 Task: Look for space in Mandsaur, India from 7th July, 2023 to 14th July, 2023 for 1 adult in price range Rs.6000 to Rs.14000. Place can be shared room with 1  bedroom having 1 bed and 1 bathroom. Property type can be house, flat, guest house, hotel. Booking option can be shelf check-in. Required host language is English.
Action: Mouse moved to (457, 132)
Screenshot: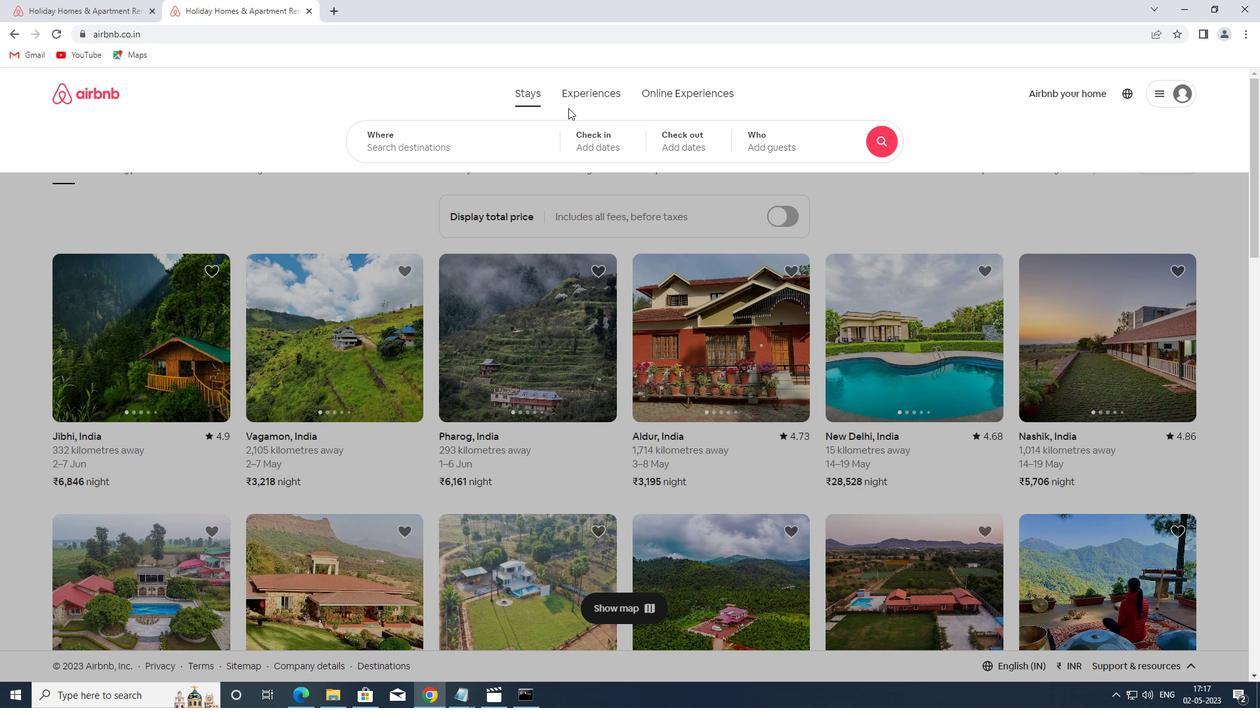 
Action: Mouse pressed left at (457, 132)
Screenshot: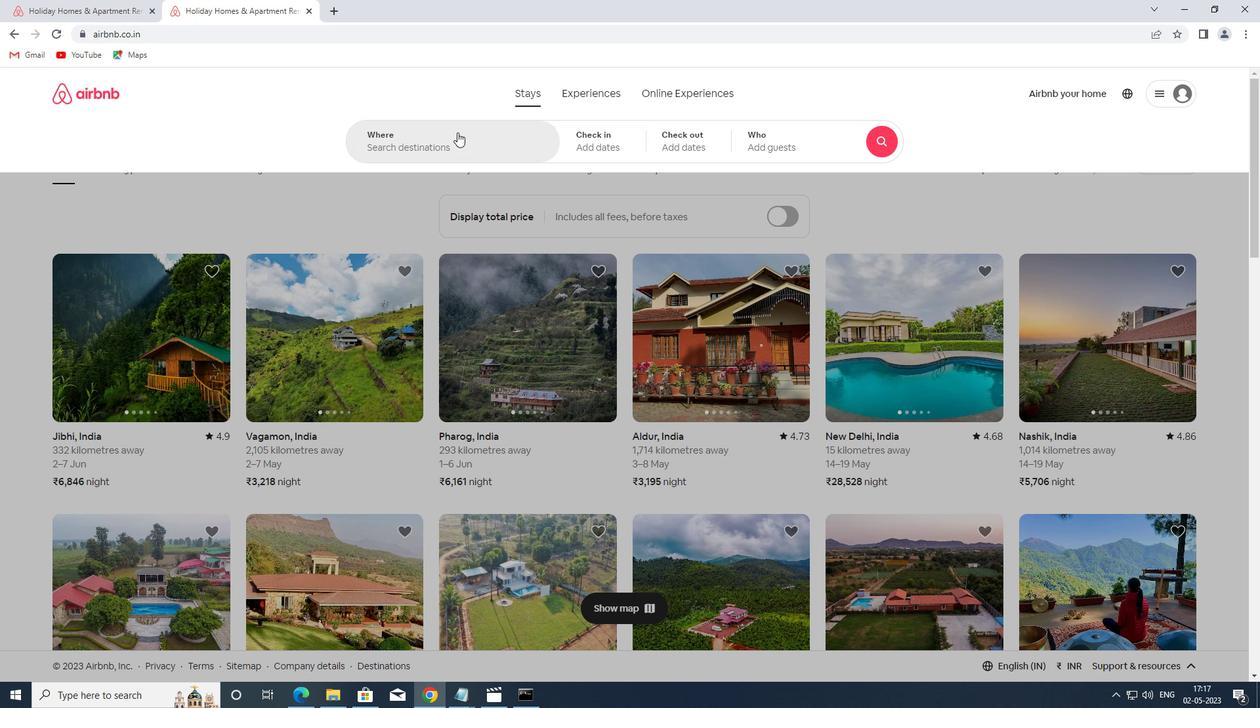
Action: Mouse moved to (400, 150)
Screenshot: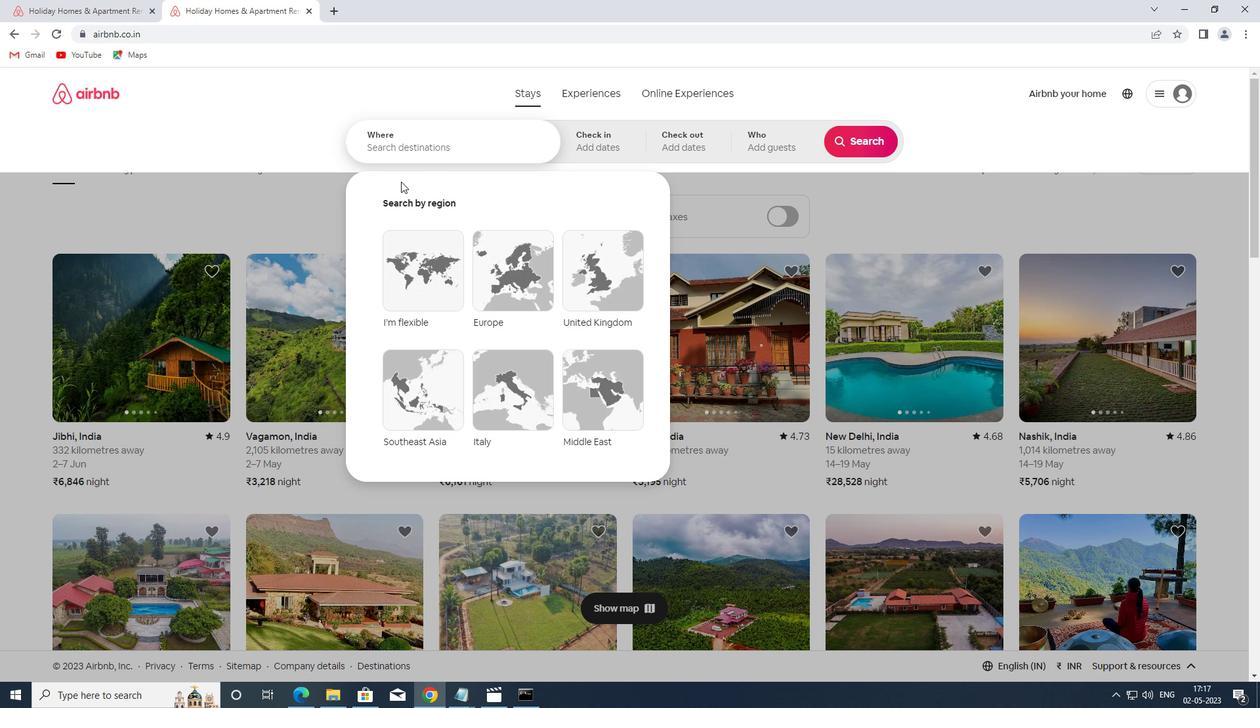 
Action: Mouse pressed left at (400, 150)
Screenshot: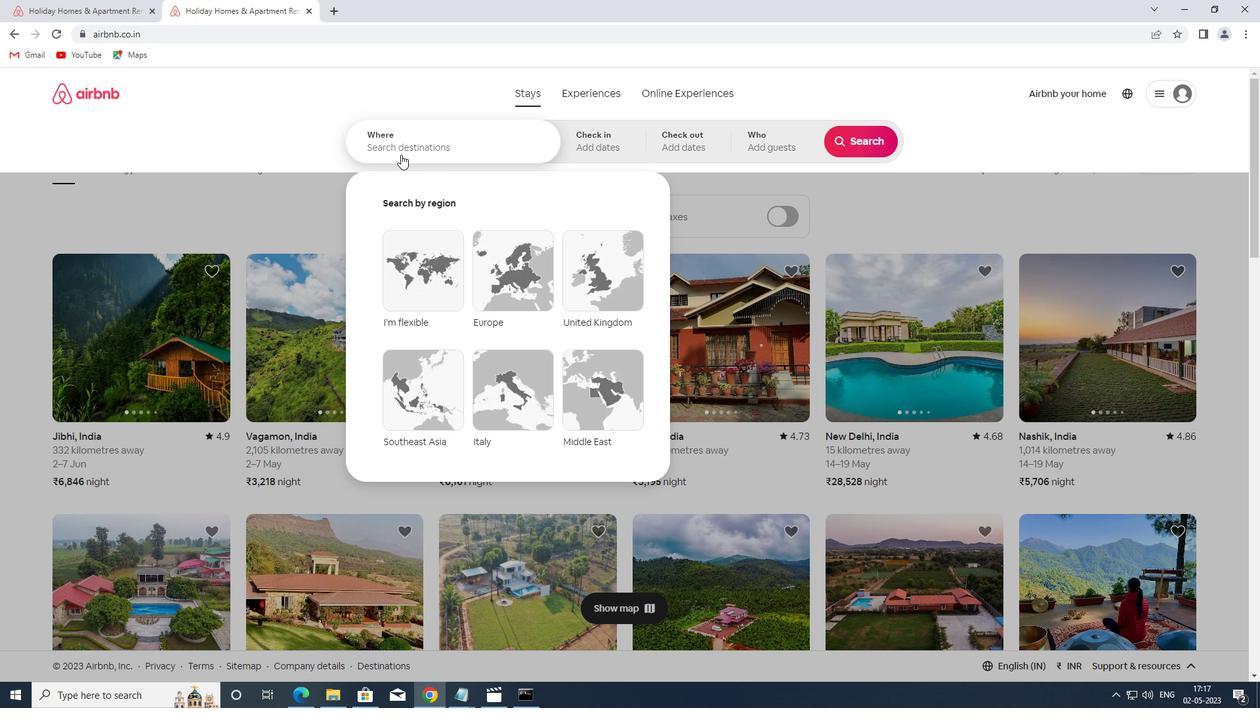 
Action: Key pressed <Key.shift>MANDSAUR,<Key.shift>INDIA
Screenshot: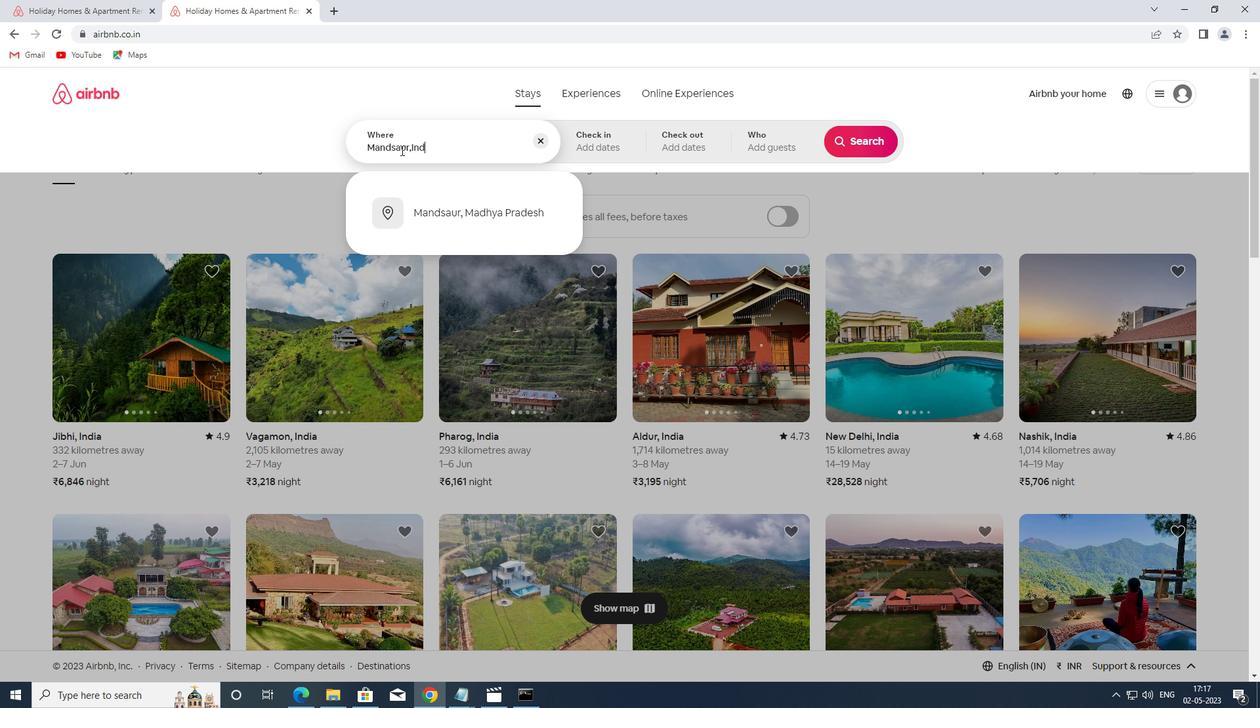 
Action: Mouse moved to (590, 145)
Screenshot: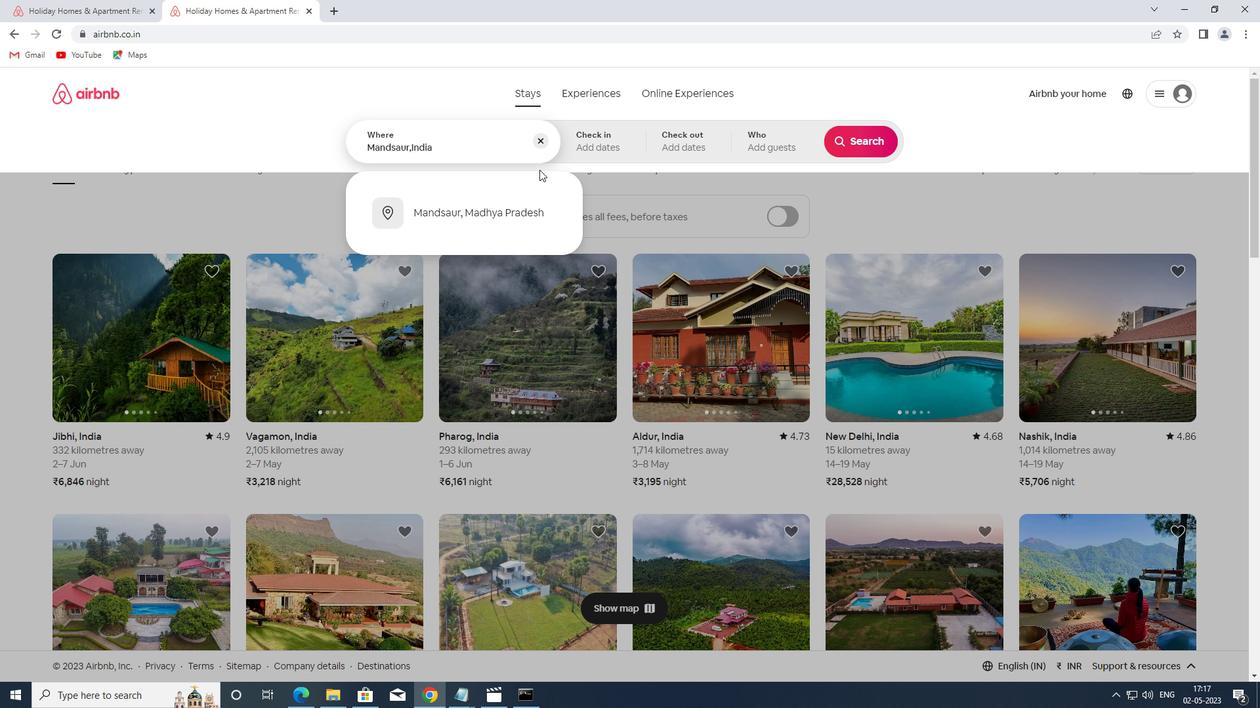 
Action: Mouse pressed left at (590, 145)
Screenshot: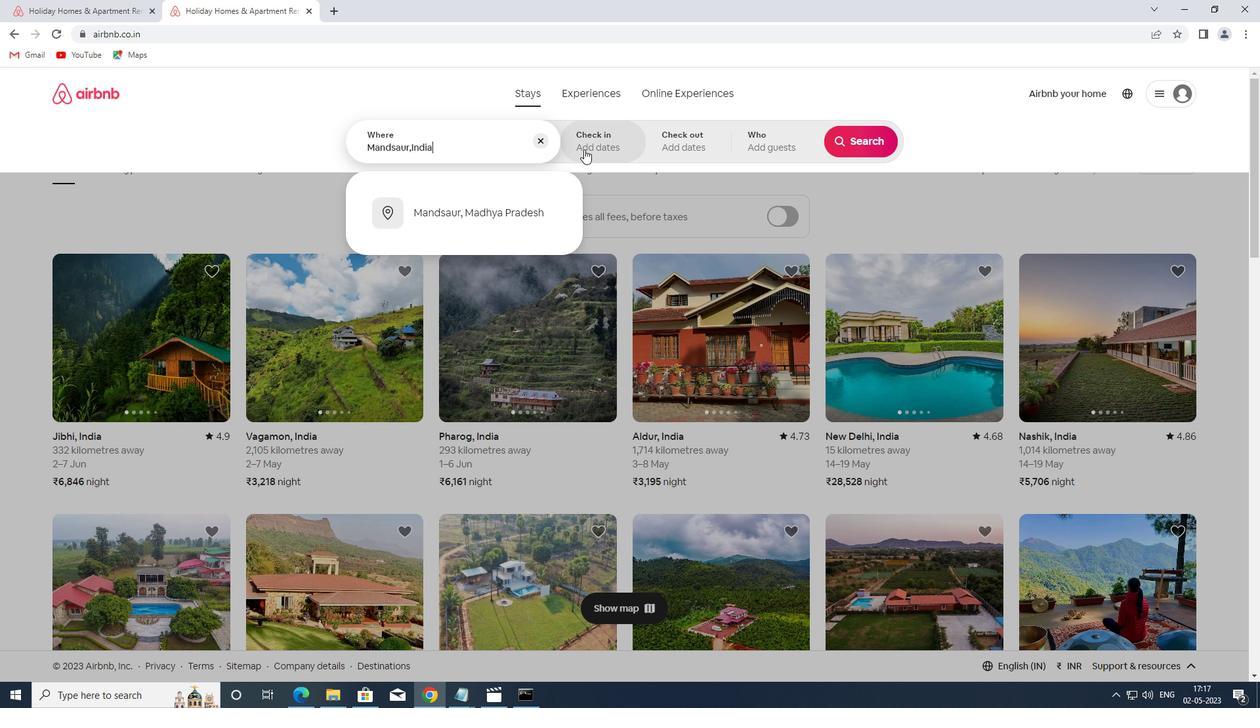 
Action: Mouse moved to (863, 244)
Screenshot: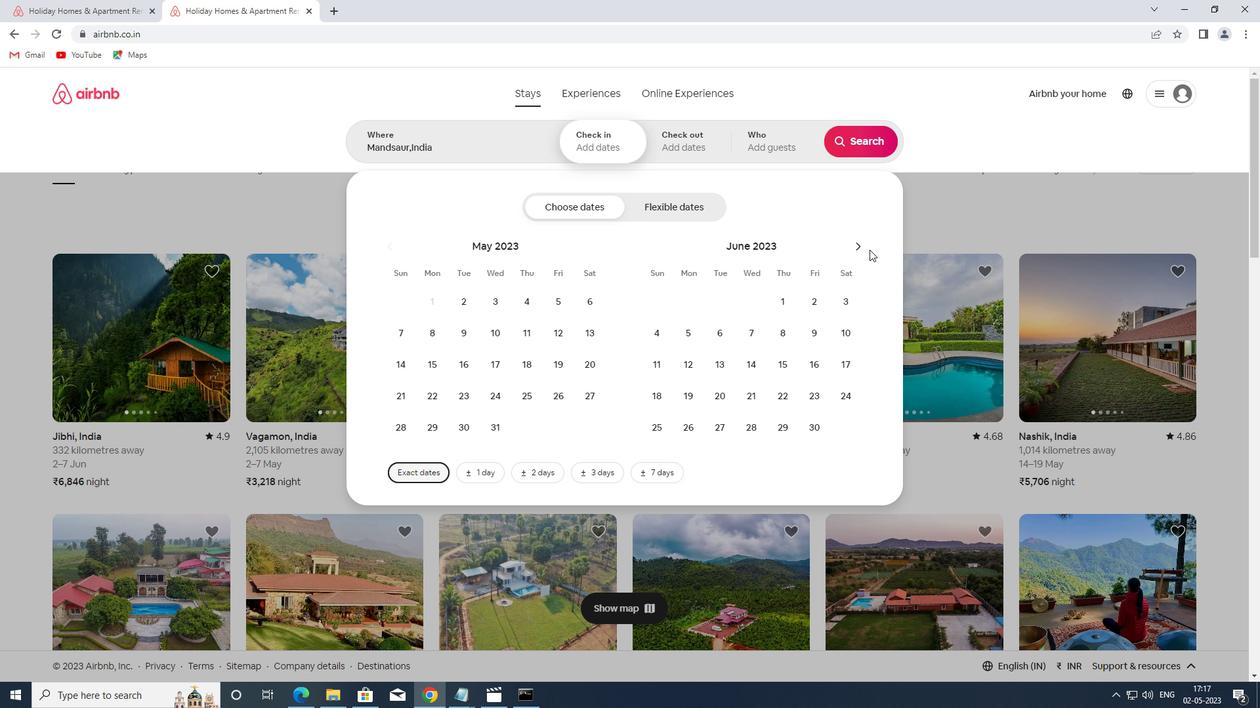 
Action: Mouse pressed left at (863, 244)
Screenshot: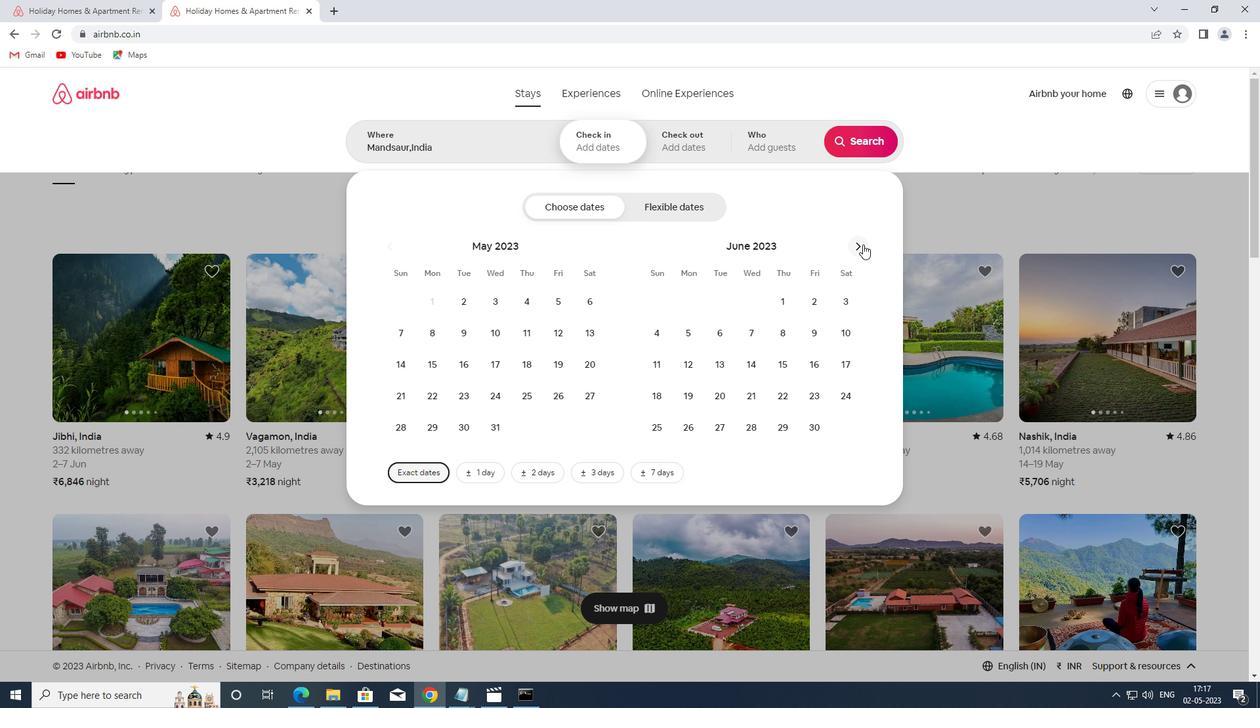 
Action: Mouse moved to (817, 337)
Screenshot: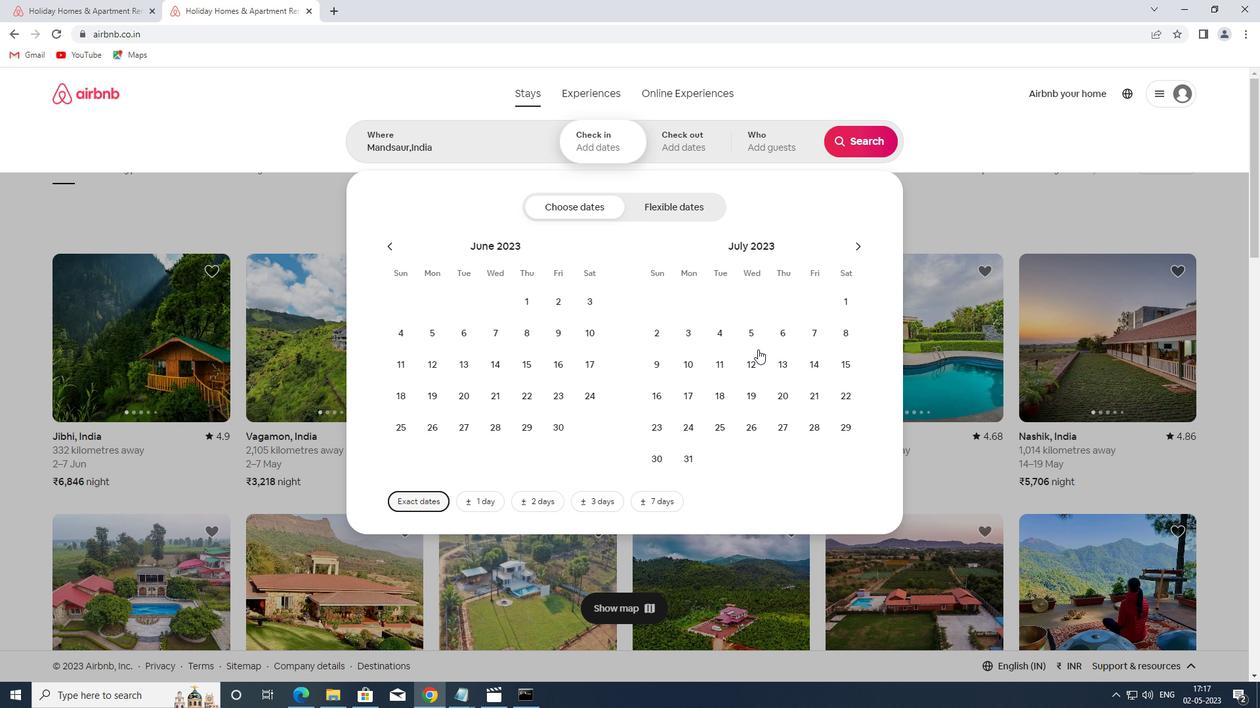 
Action: Mouse pressed left at (817, 337)
Screenshot: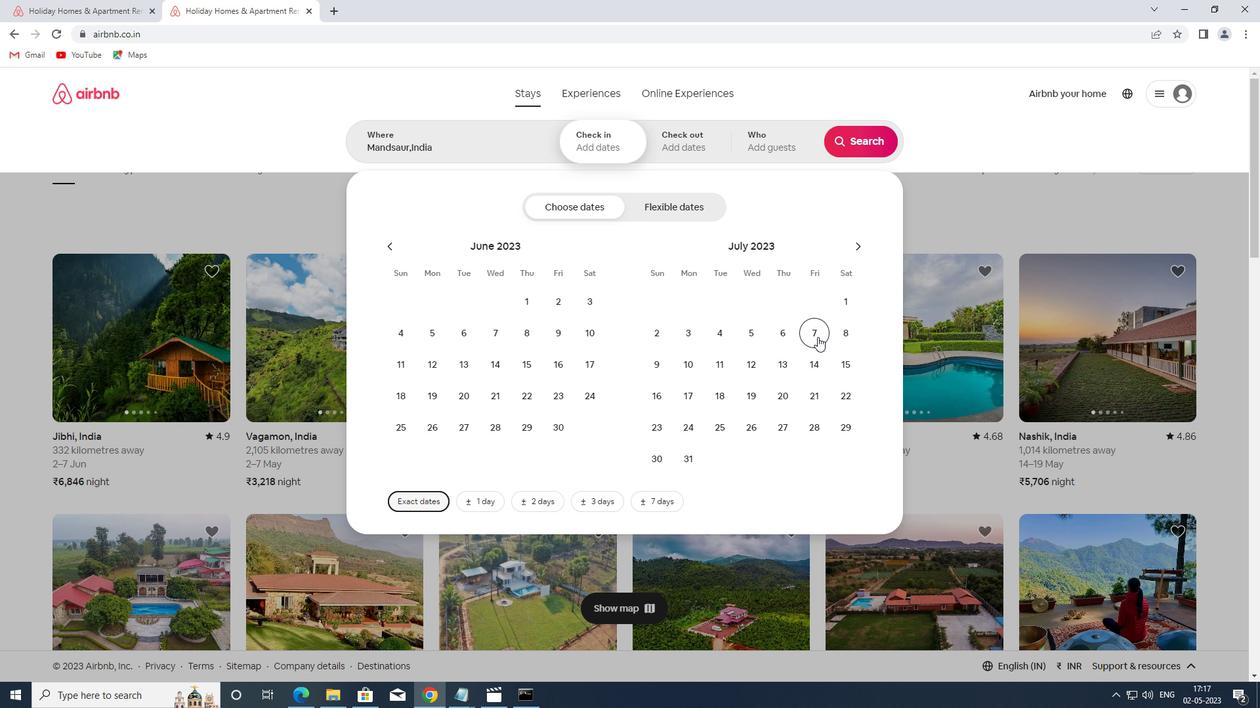 
Action: Mouse moved to (812, 368)
Screenshot: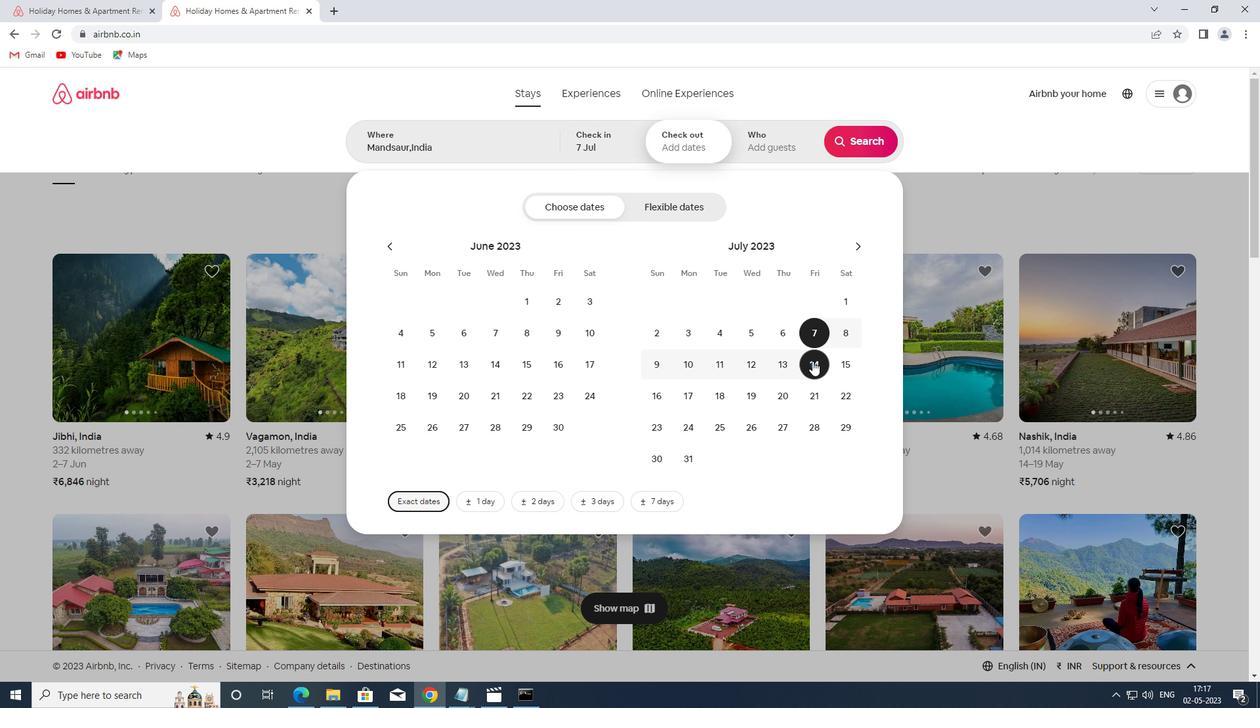
Action: Mouse pressed left at (812, 368)
Screenshot: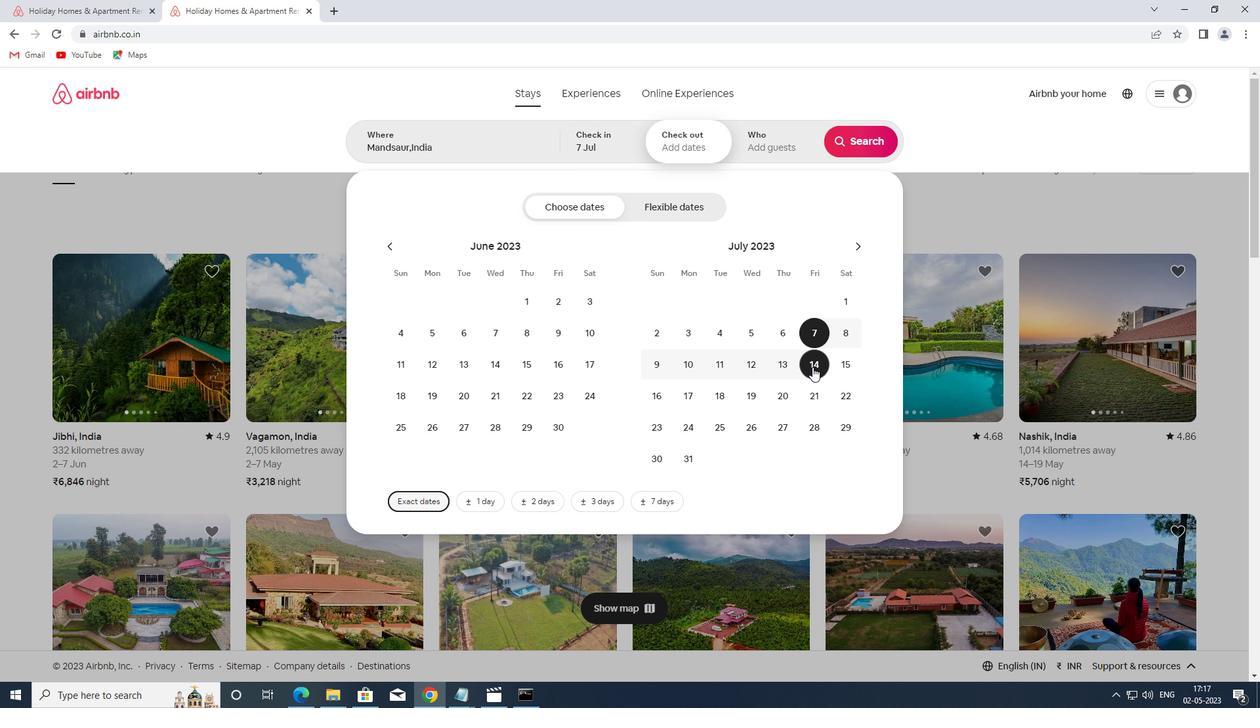 
Action: Mouse moved to (769, 150)
Screenshot: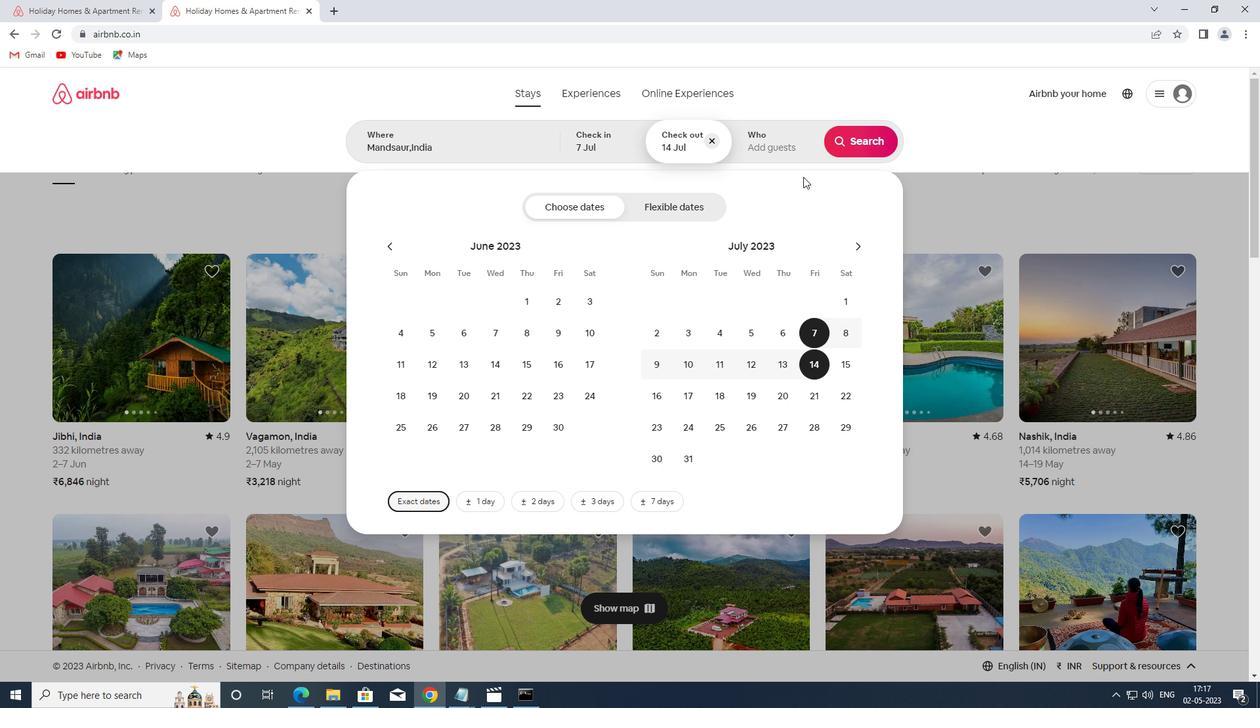 
Action: Mouse pressed left at (769, 150)
Screenshot: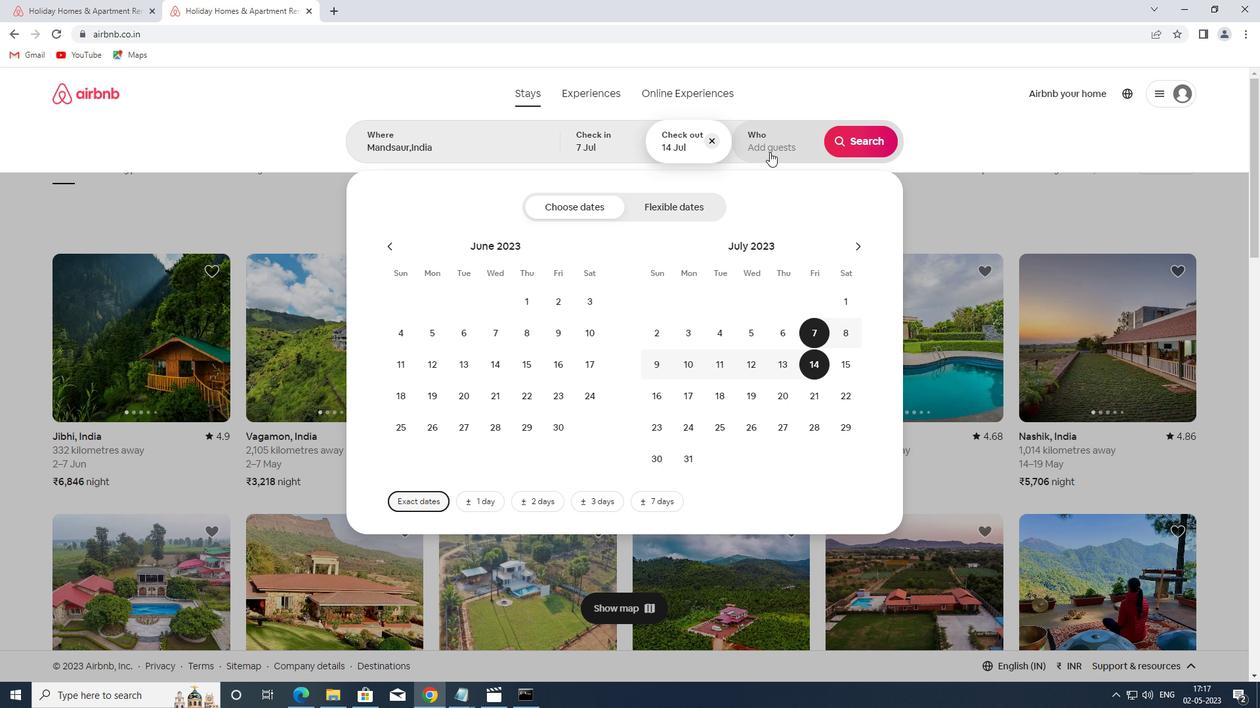 
Action: Mouse moved to (867, 203)
Screenshot: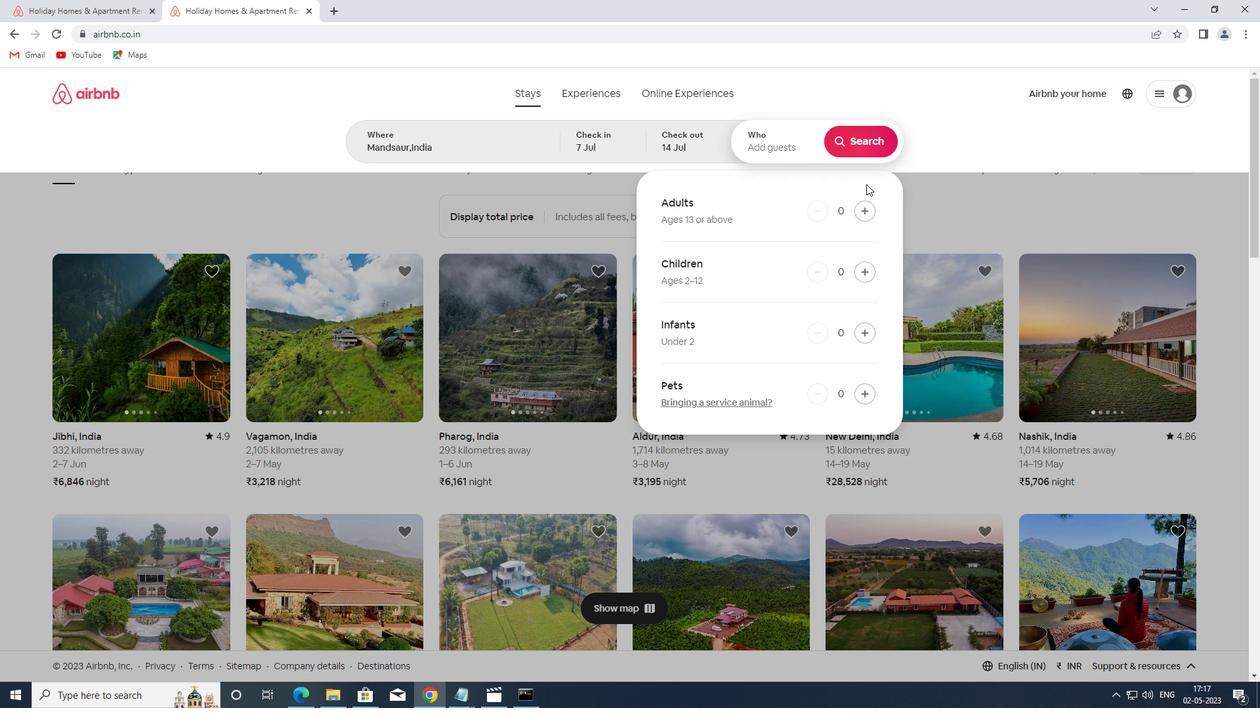 
Action: Mouse pressed left at (867, 203)
Screenshot: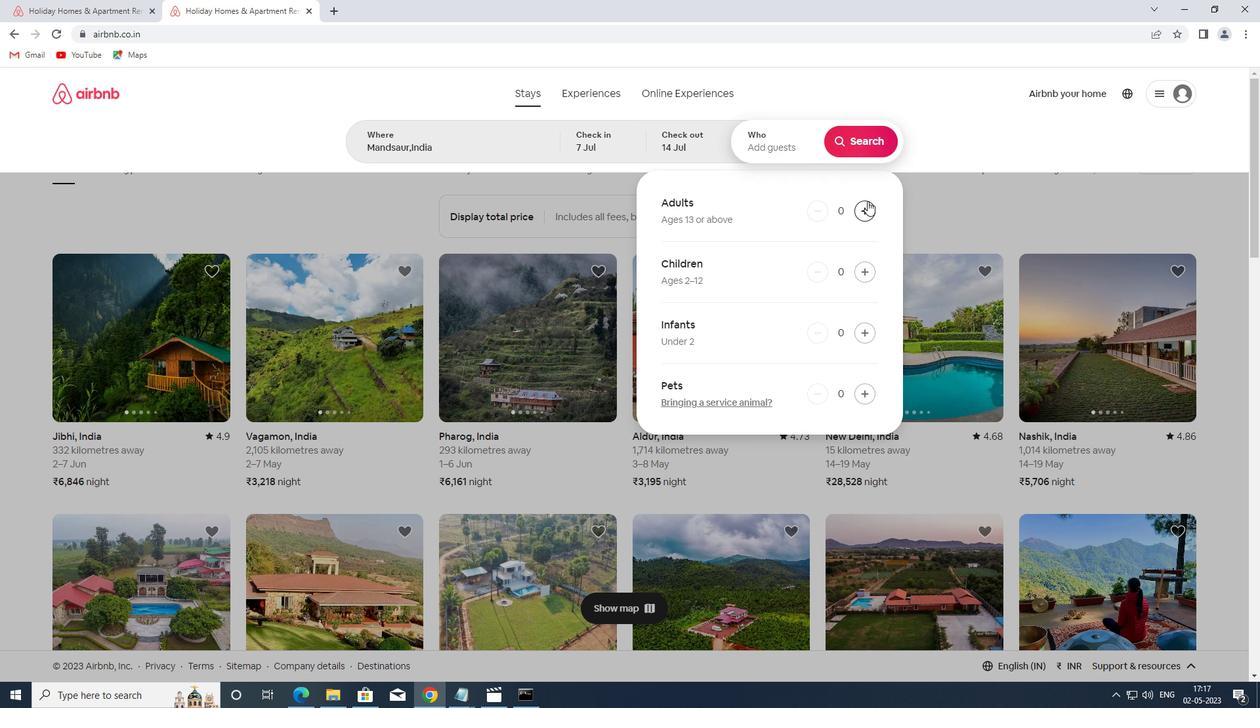 
Action: Mouse moved to (863, 145)
Screenshot: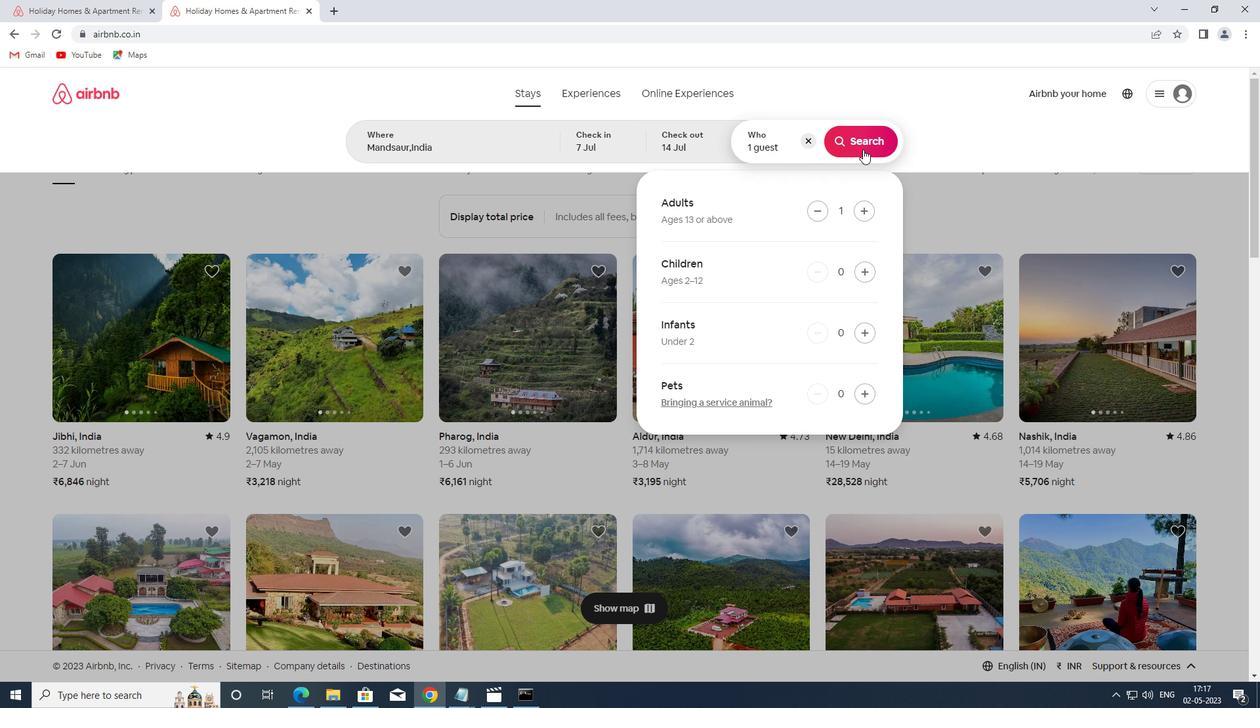 
Action: Mouse pressed left at (863, 145)
Screenshot: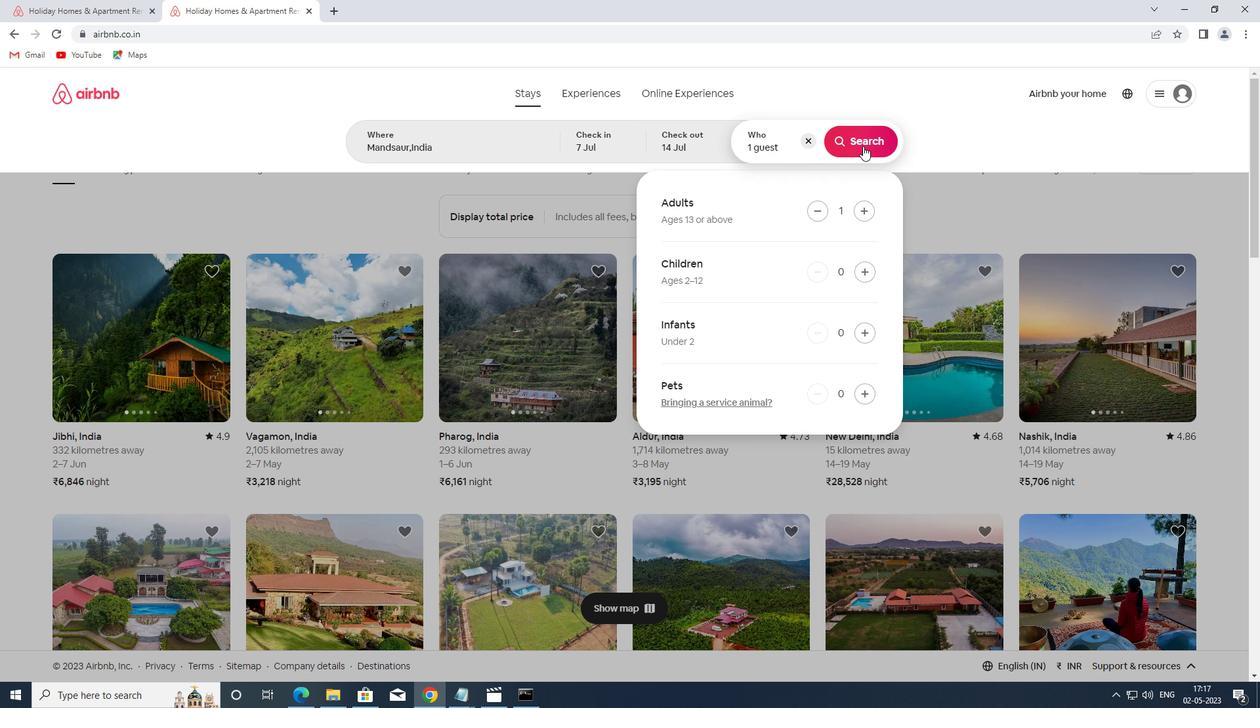 
Action: Mouse moved to (1191, 146)
Screenshot: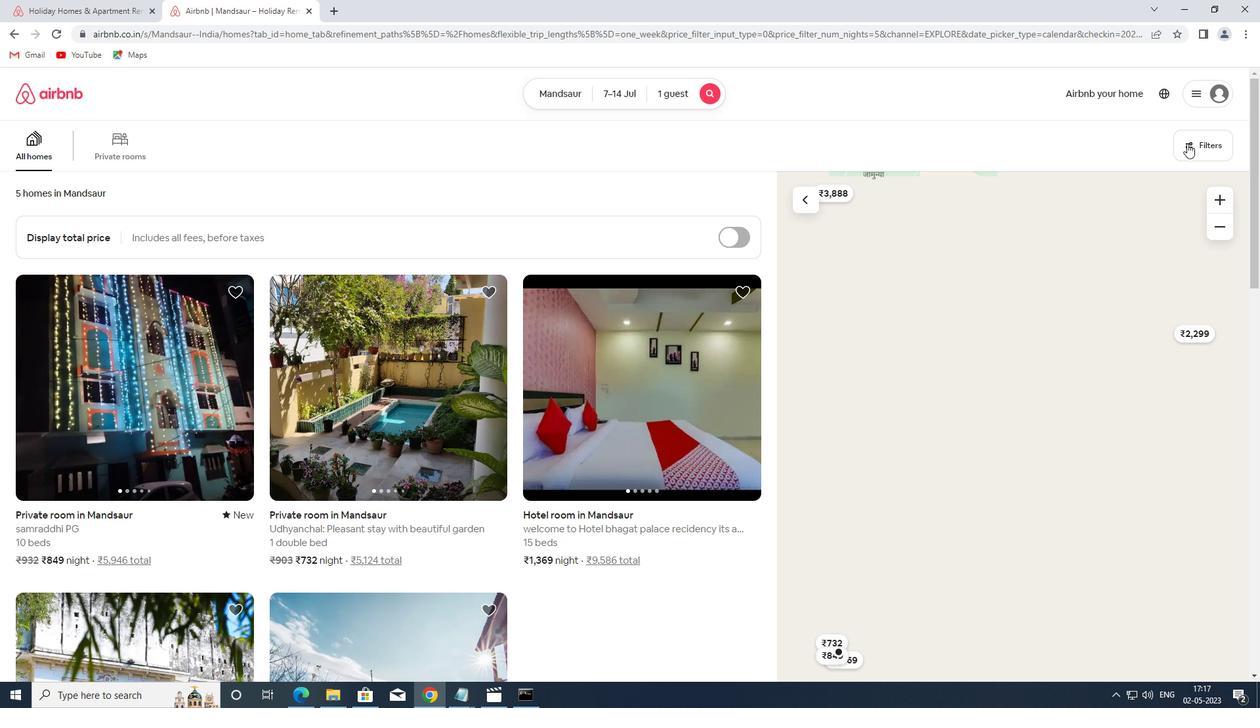
Action: Mouse pressed left at (1191, 146)
Screenshot: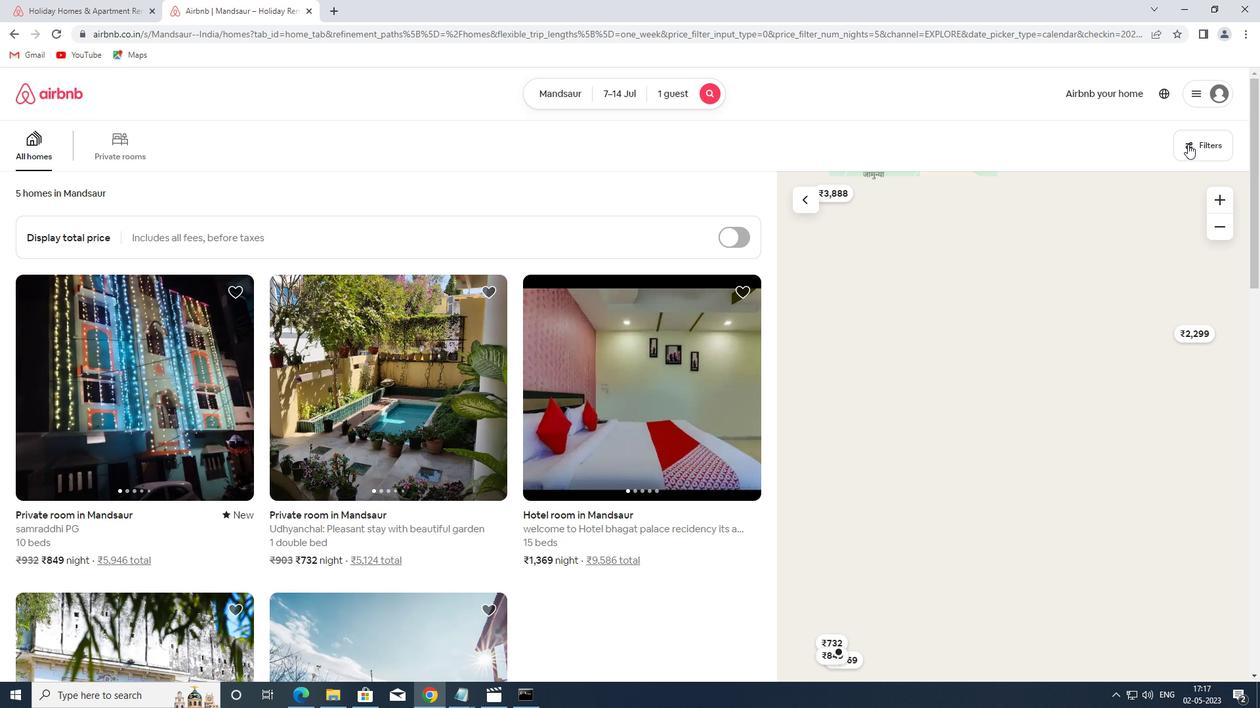 
Action: Mouse moved to (483, 319)
Screenshot: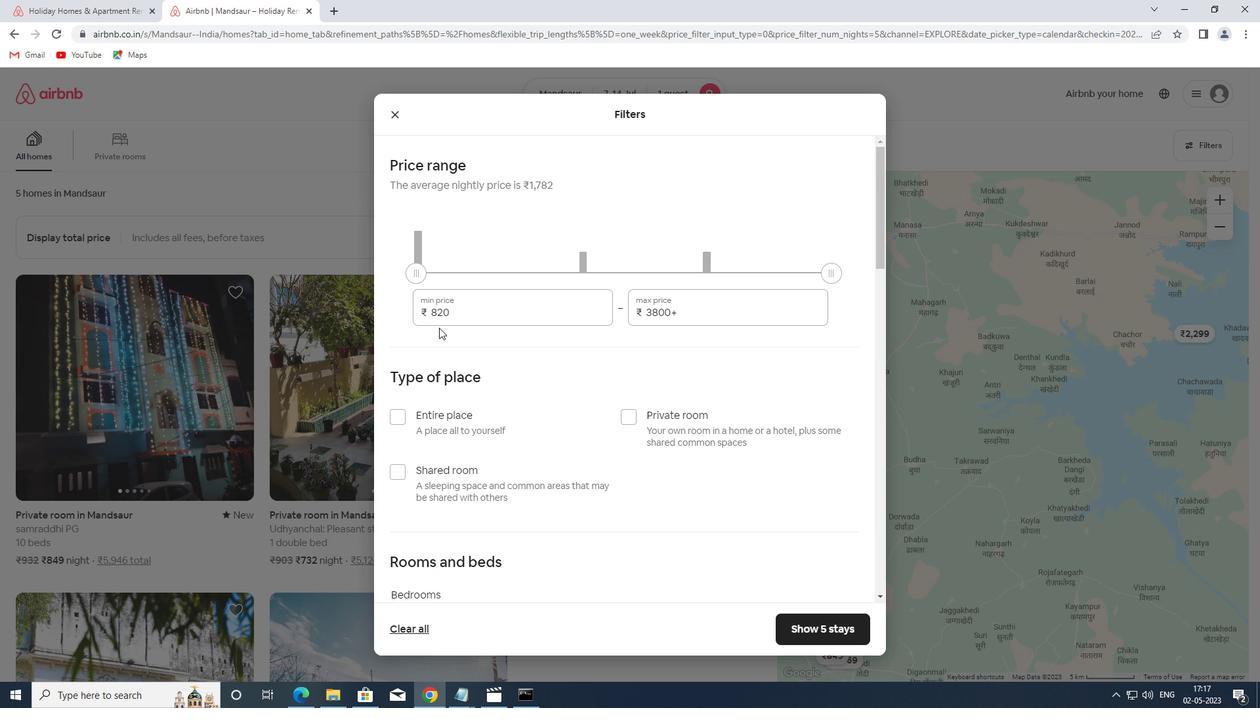 
Action: Mouse pressed left at (483, 319)
Screenshot: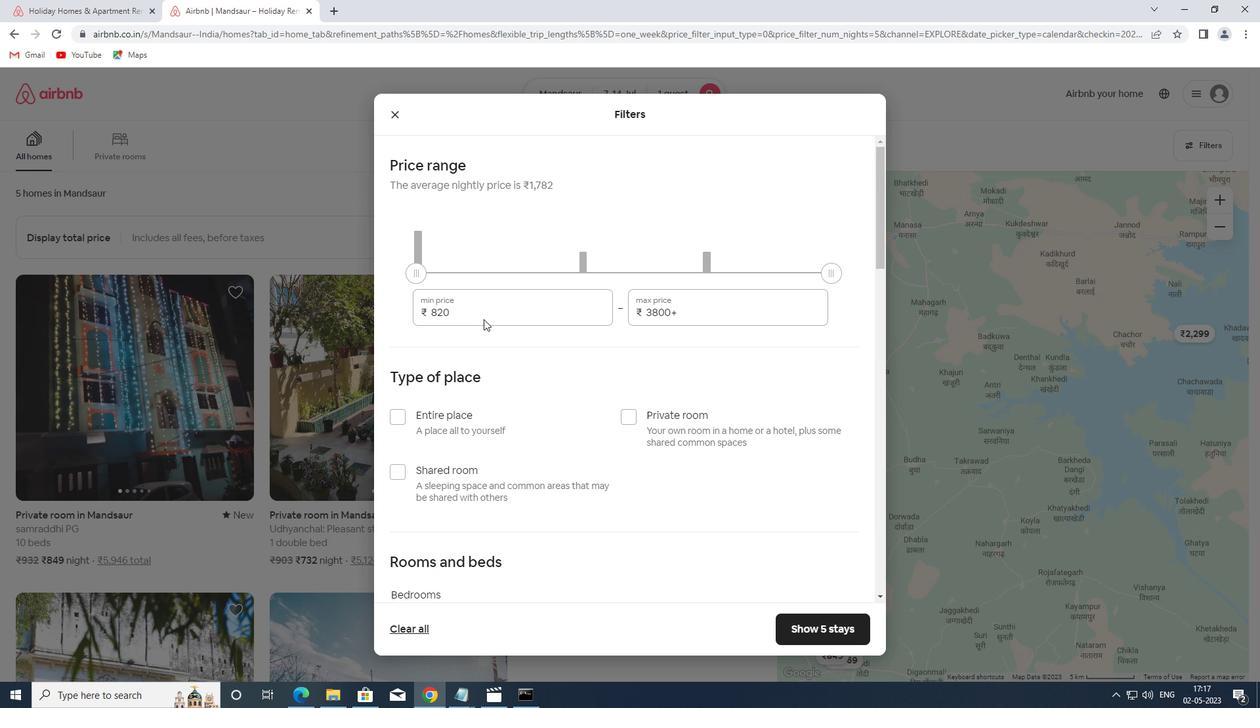 
Action: Mouse moved to (481, 318)
Screenshot: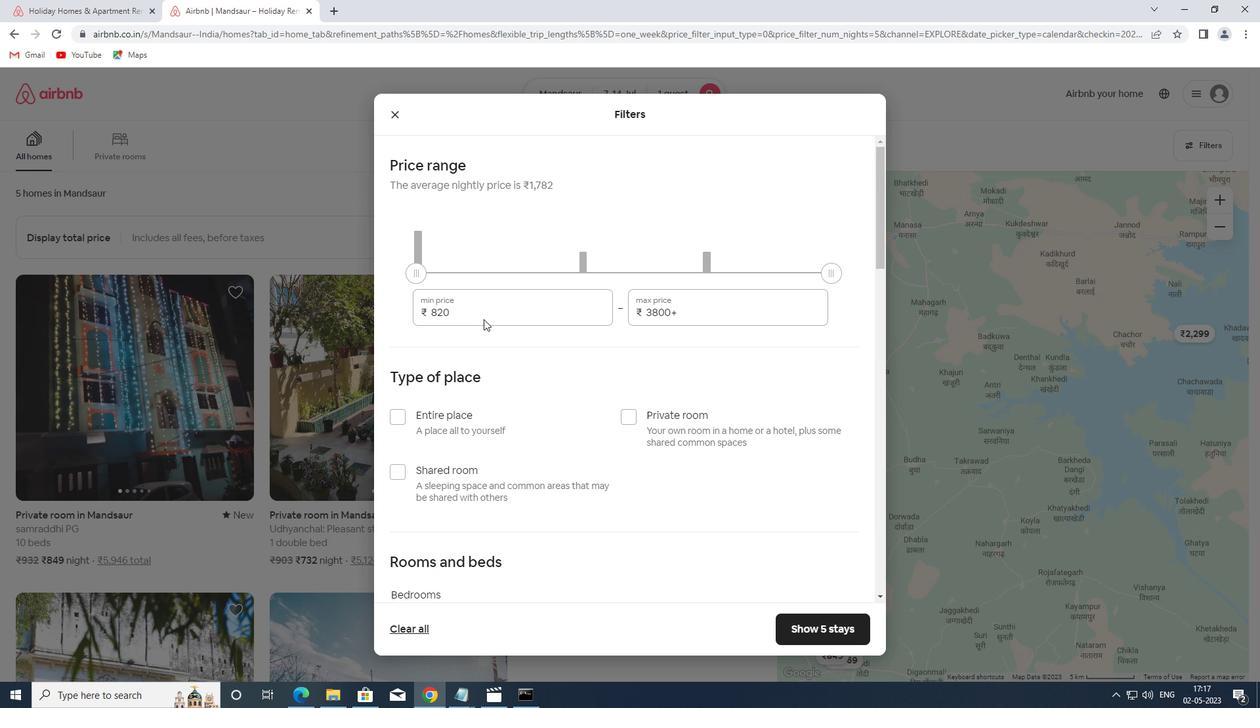
Action: Mouse pressed left at (481, 318)
Screenshot: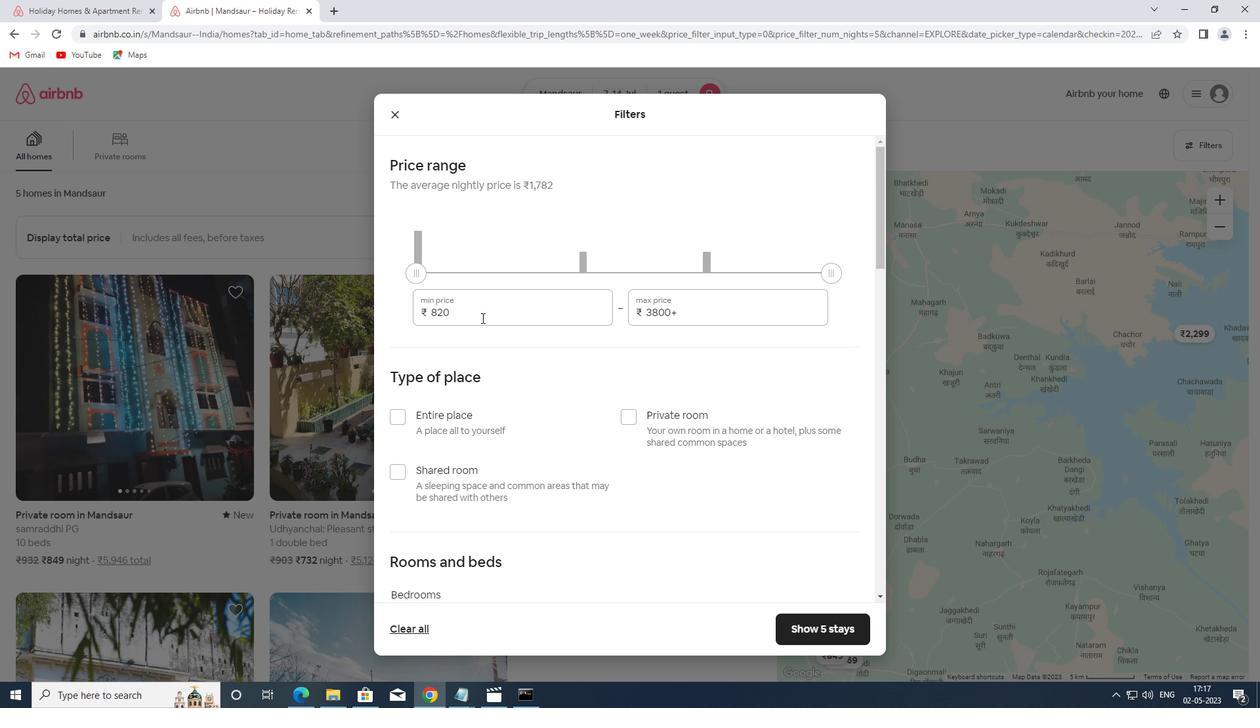 
Action: Mouse moved to (421, 317)
Screenshot: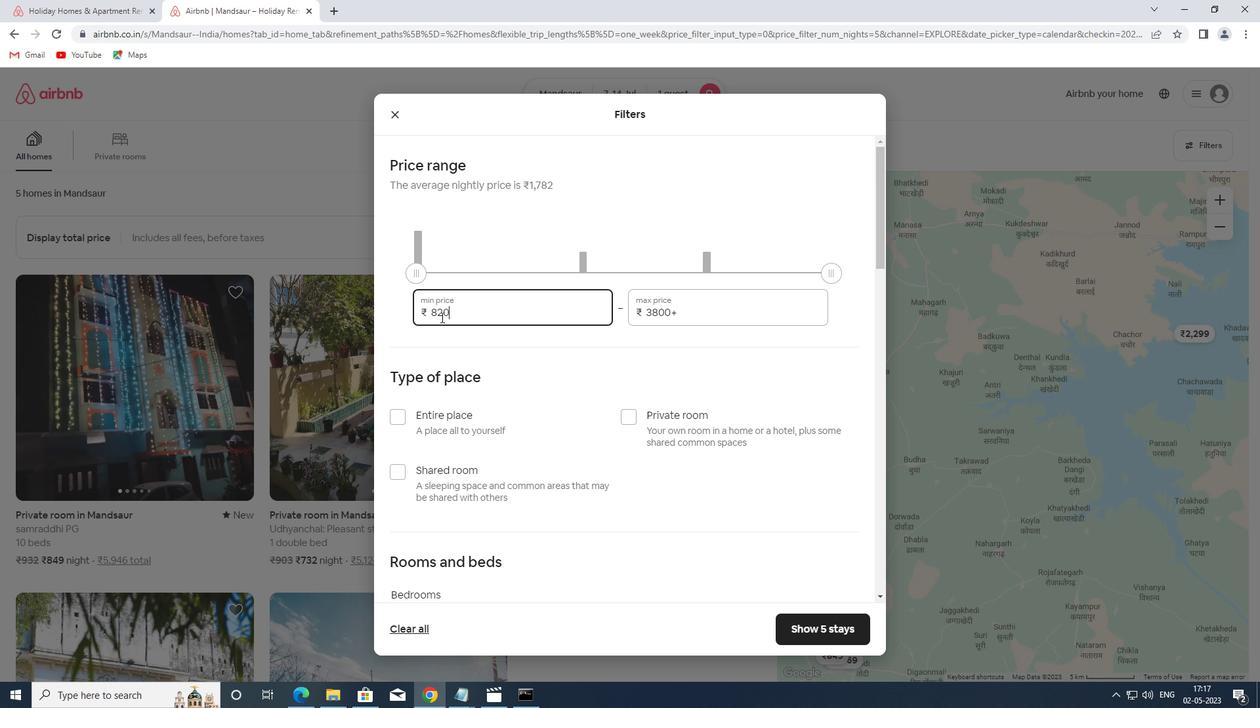 
Action: Key pressed 6000
Screenshot: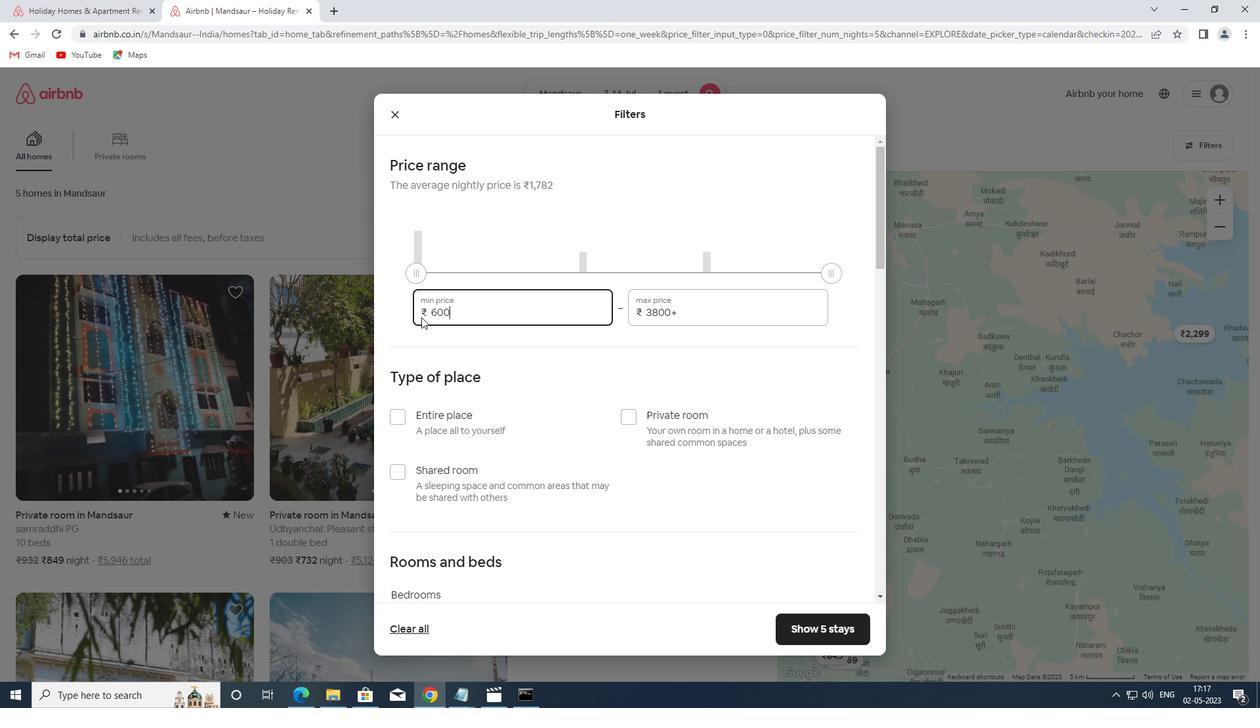 
Action: Mouse moved to (677, 309)
Screenshot: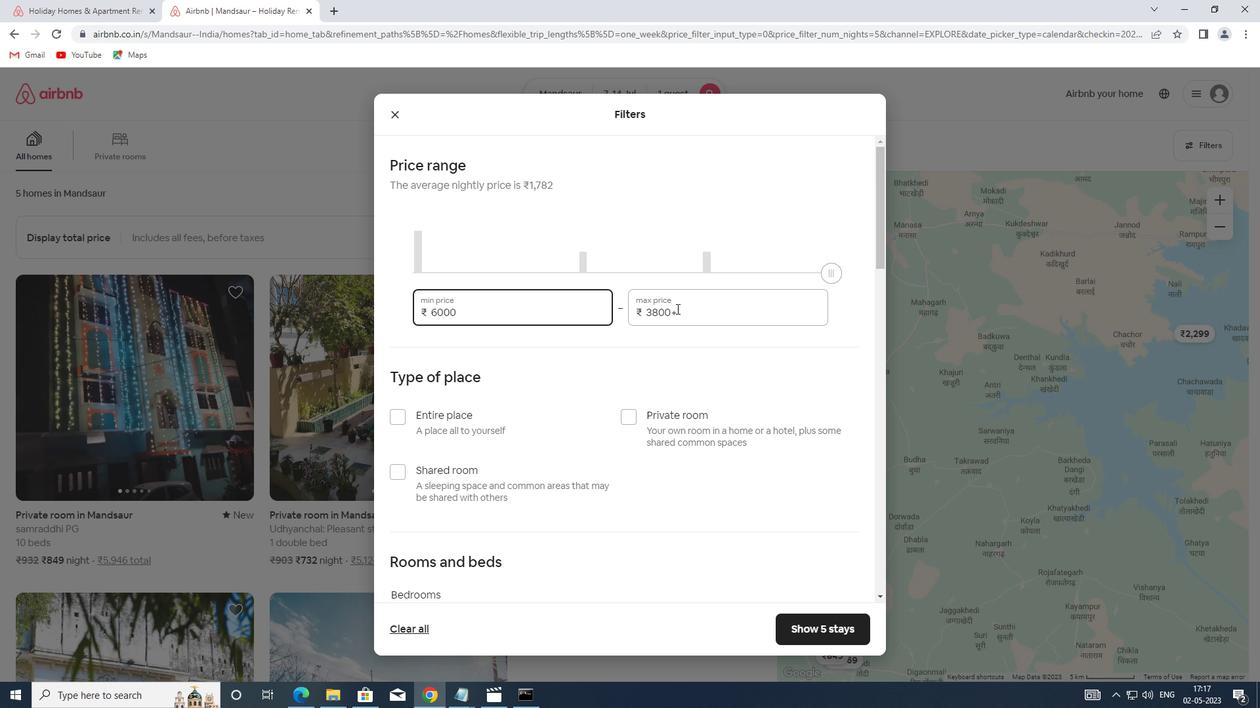 
Action: Mouse pressed left at (677, 309)
Screenshot: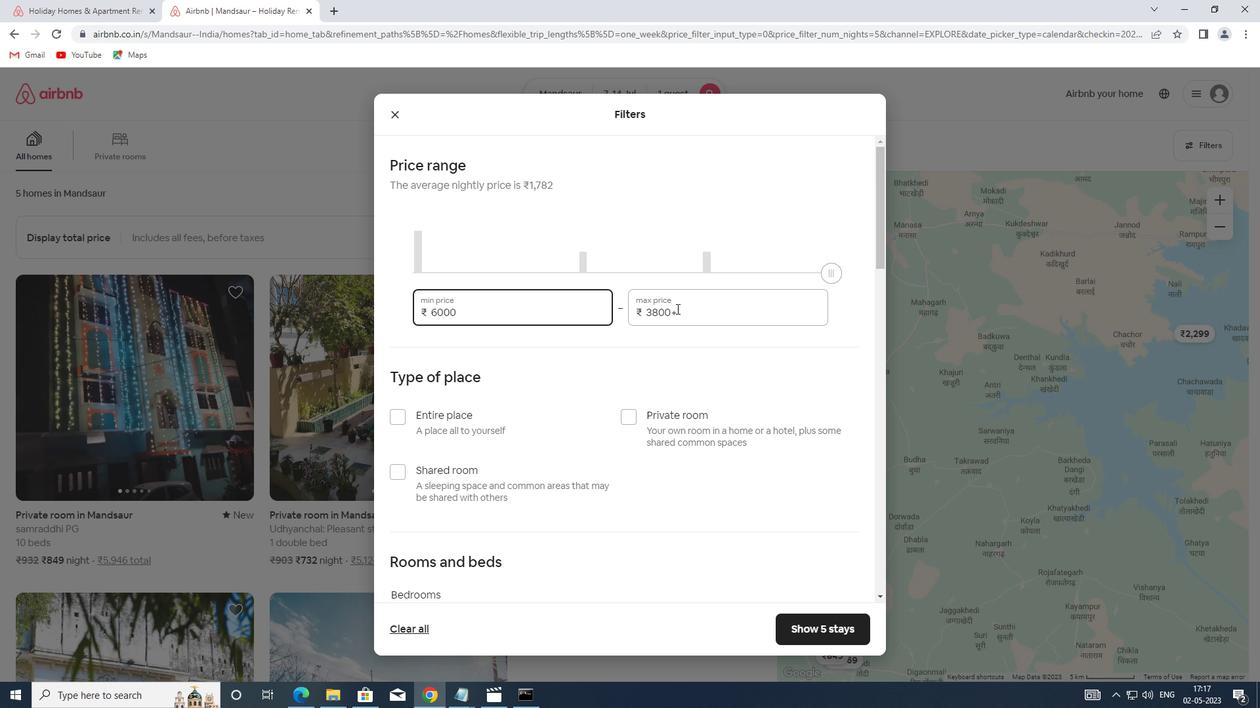 
Action: Mouse moved to (611, 311)
Screenshot: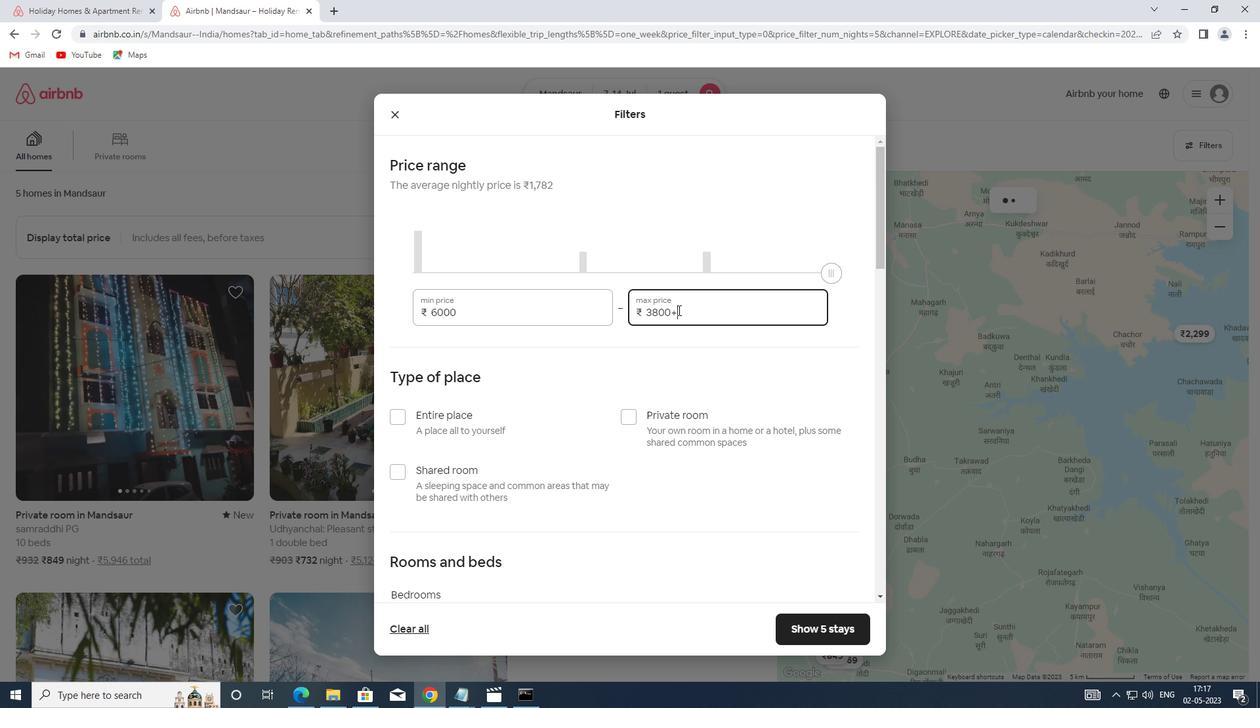
Action: Key pressed 14000
Screenshot: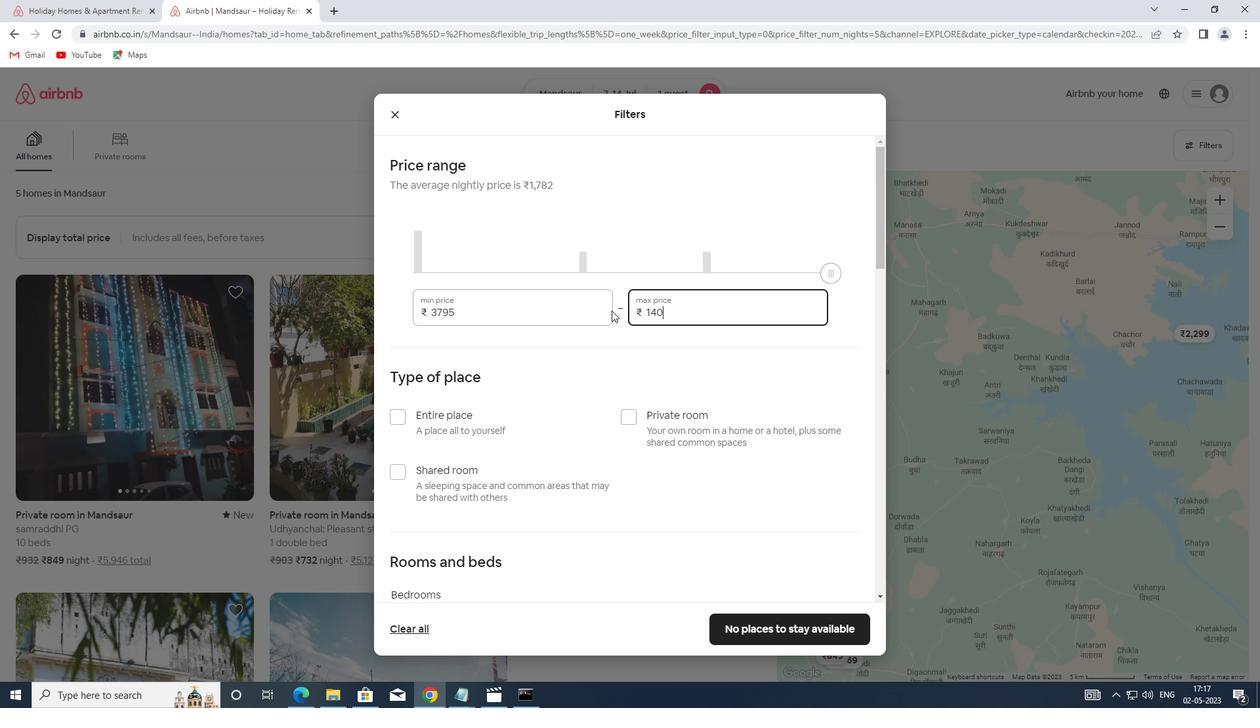 
Action: Mouse moved to (475, 433)
Screenshot: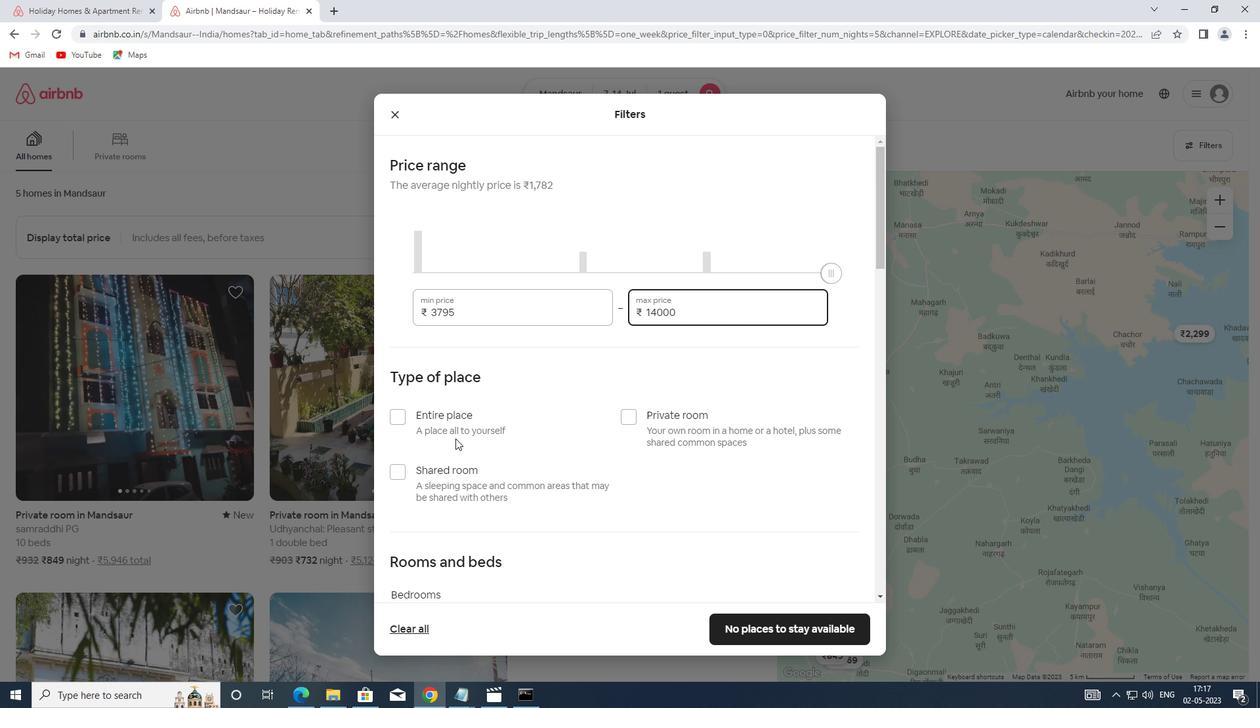 
Action: Mouse scrolled (475, 433) with delta (0, 0)
Screenshot: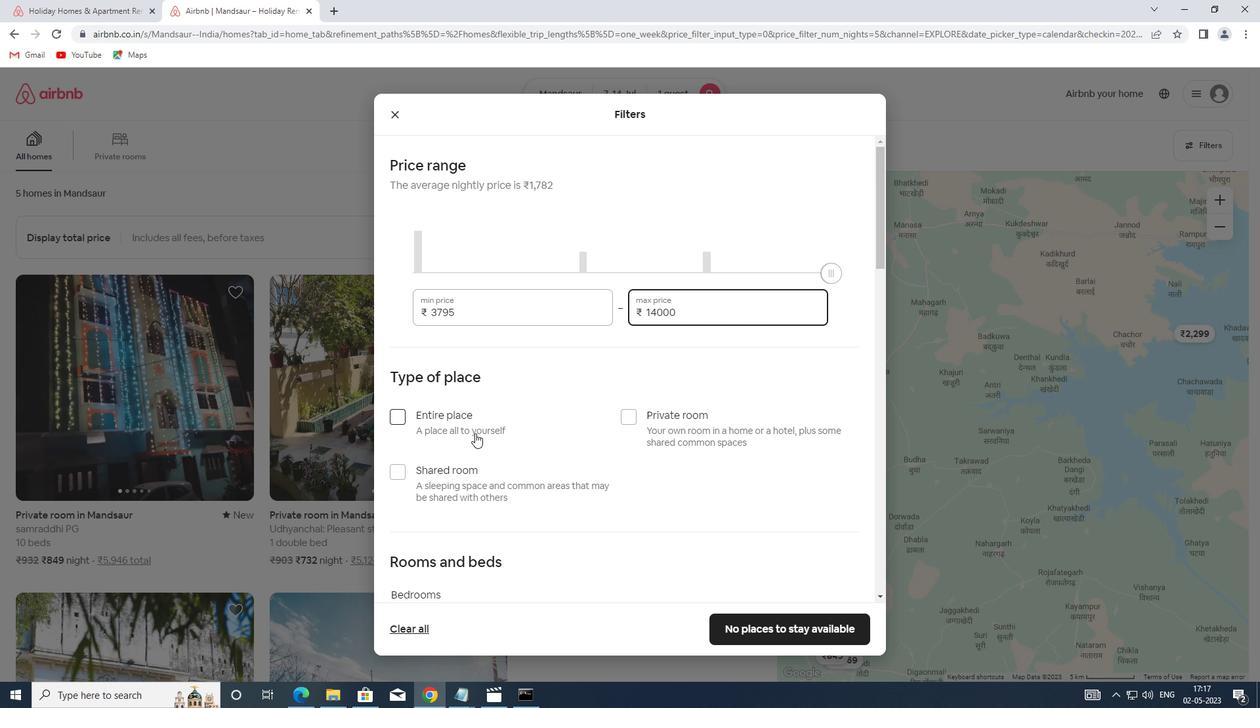 
Action: Mouse scrolled (475, 433) with delta (0, 0)
Screenshot: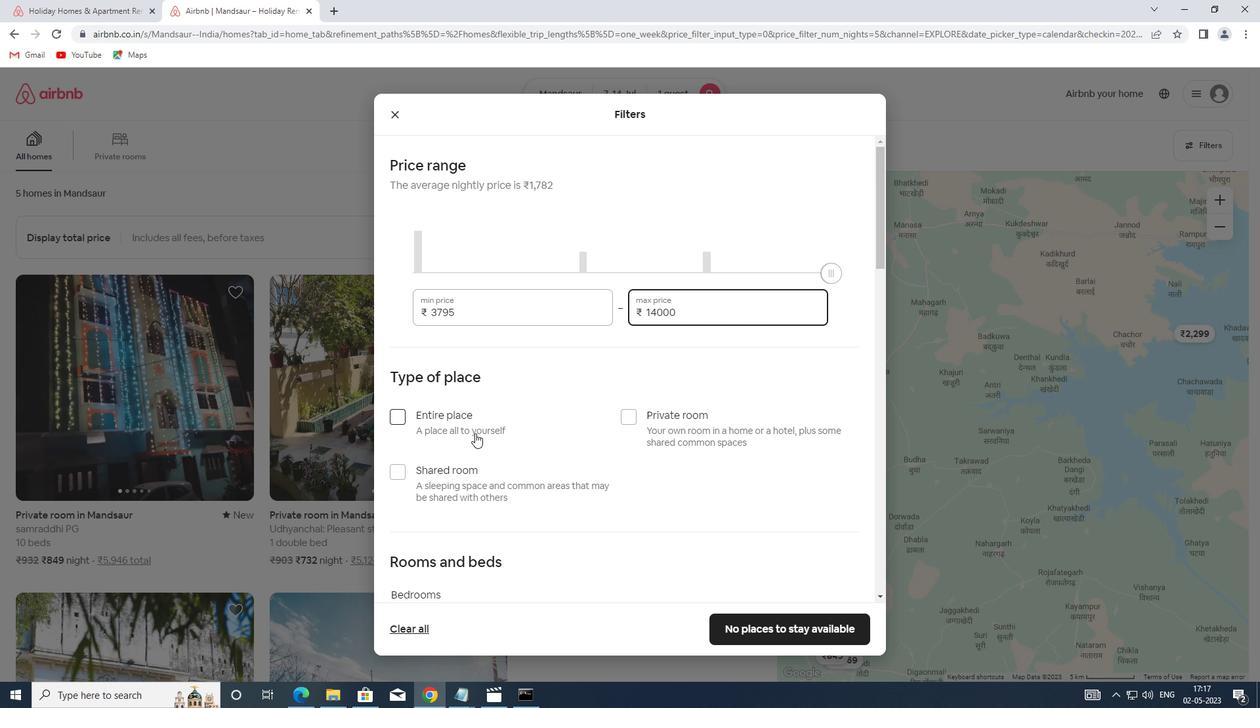 
Action: Mouse moved to (399, 347)
Screenshot: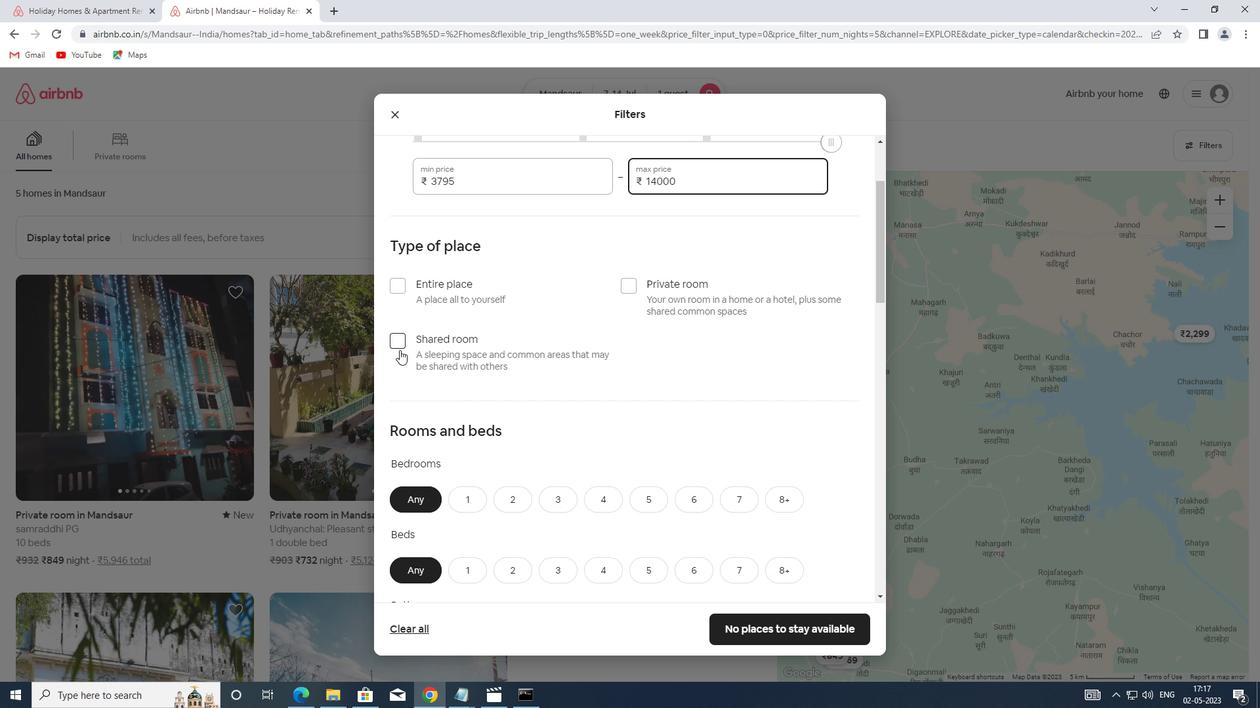 
Action: Mouse pressed left at (399, 347)
Screenshot: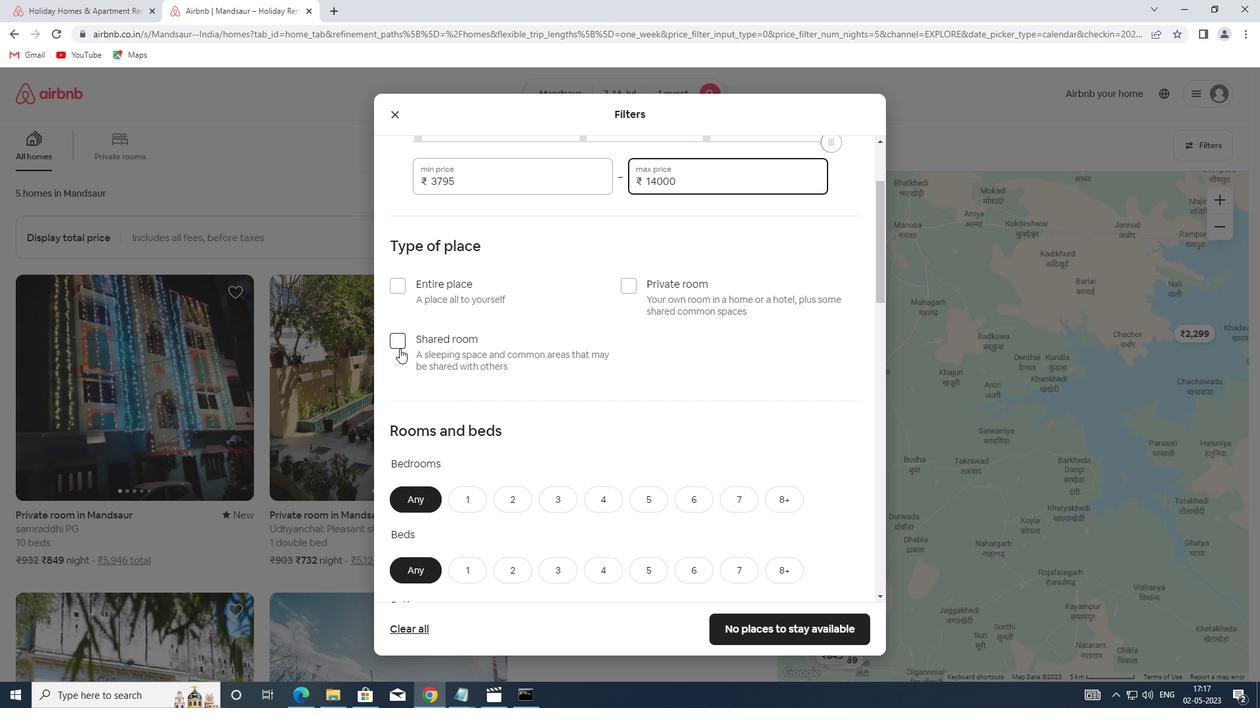 
Action: Mouse scrolled (399, 347) with delta (0, 0)
Screenshot: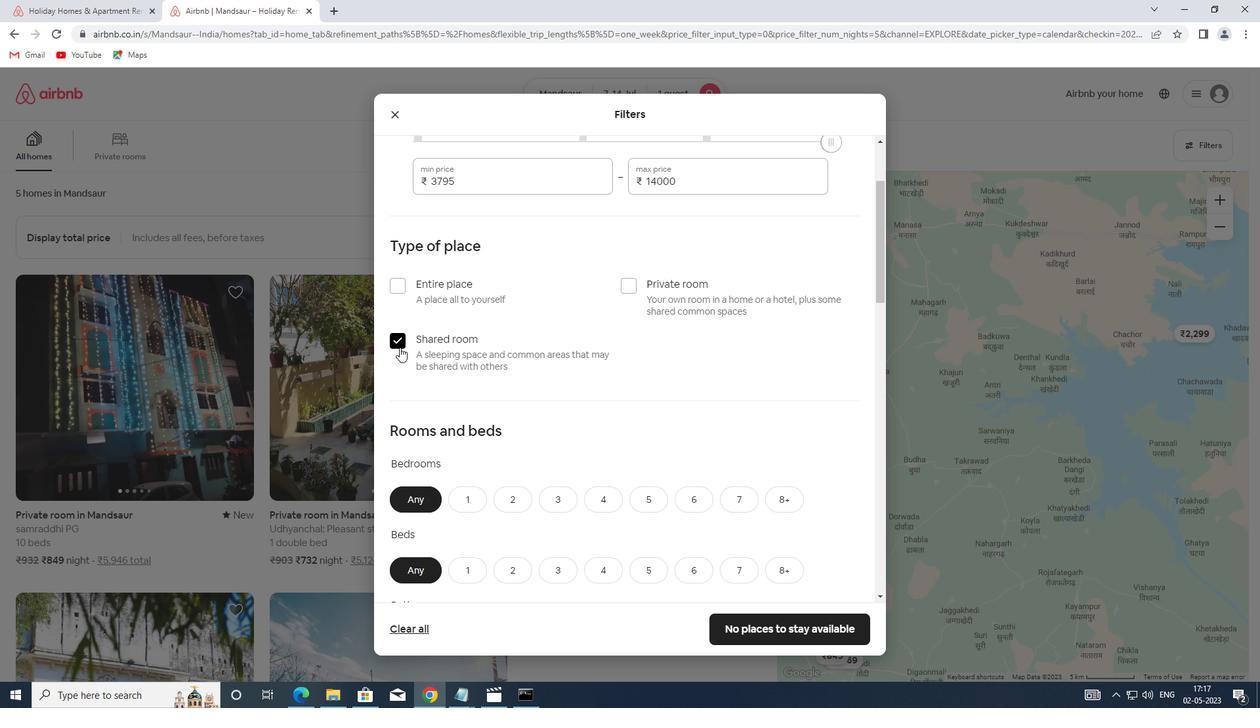
Action: Mouse scrolled (399, 347) with delta (0, 0)
Screenshot: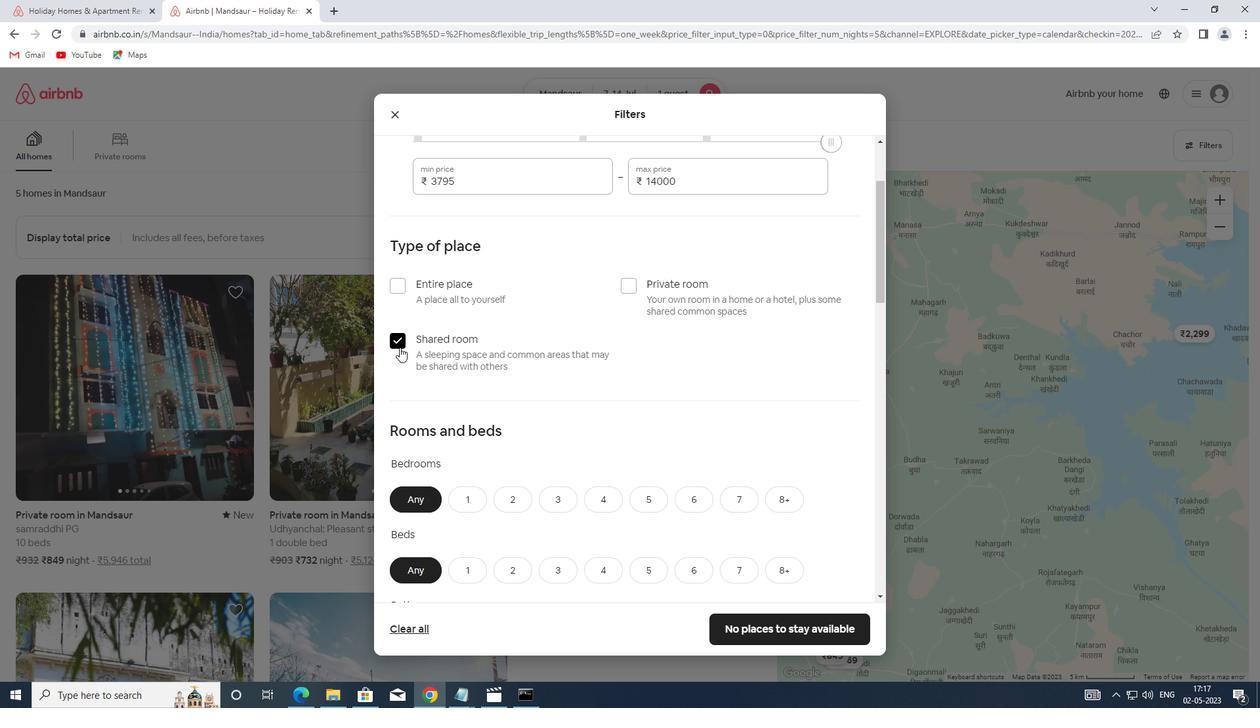 
Action: Mouse moved to (469, 372)
Screenshot: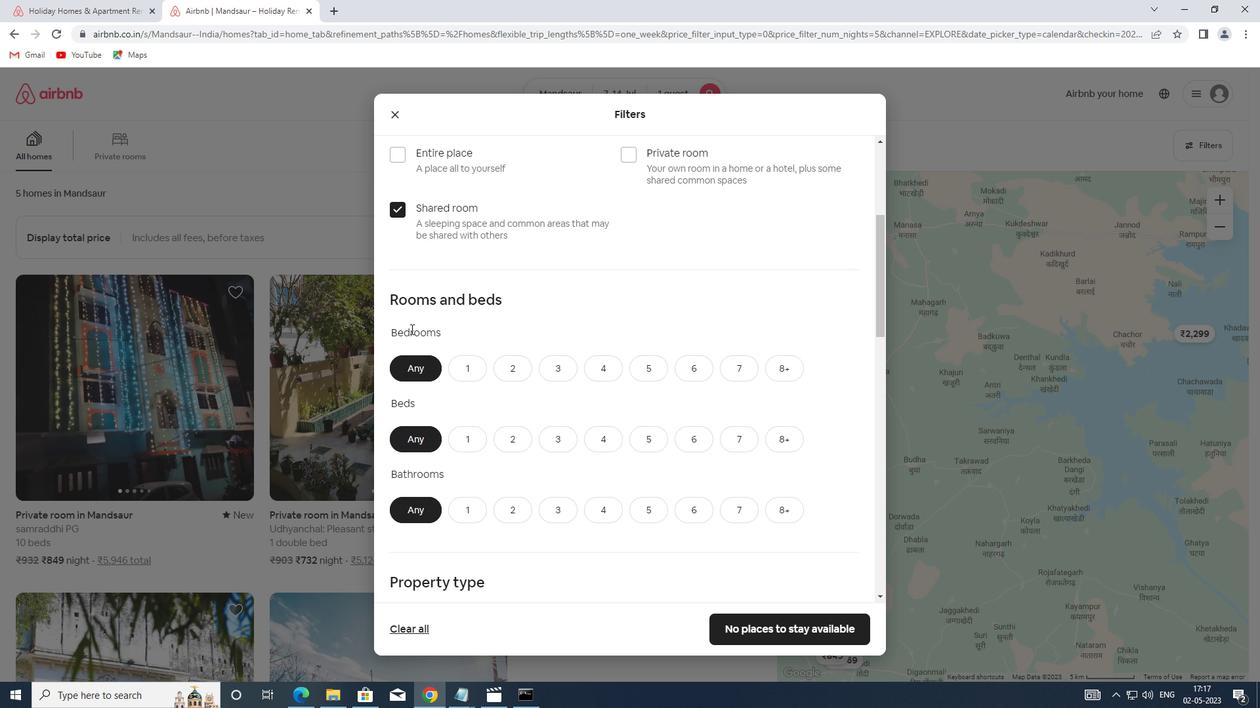 
Action: Mouse pressed left at (469, 372)
Screenshot: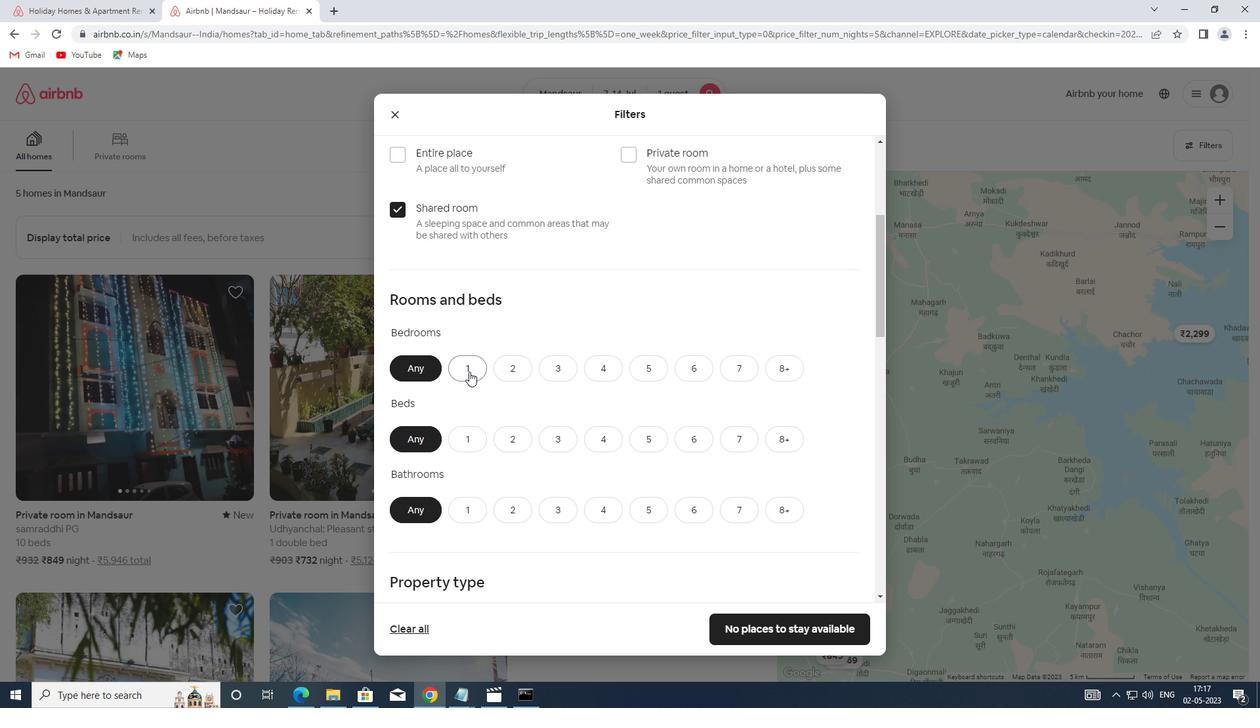 
Action: Mouse moved to (462, 436)
Screenshot: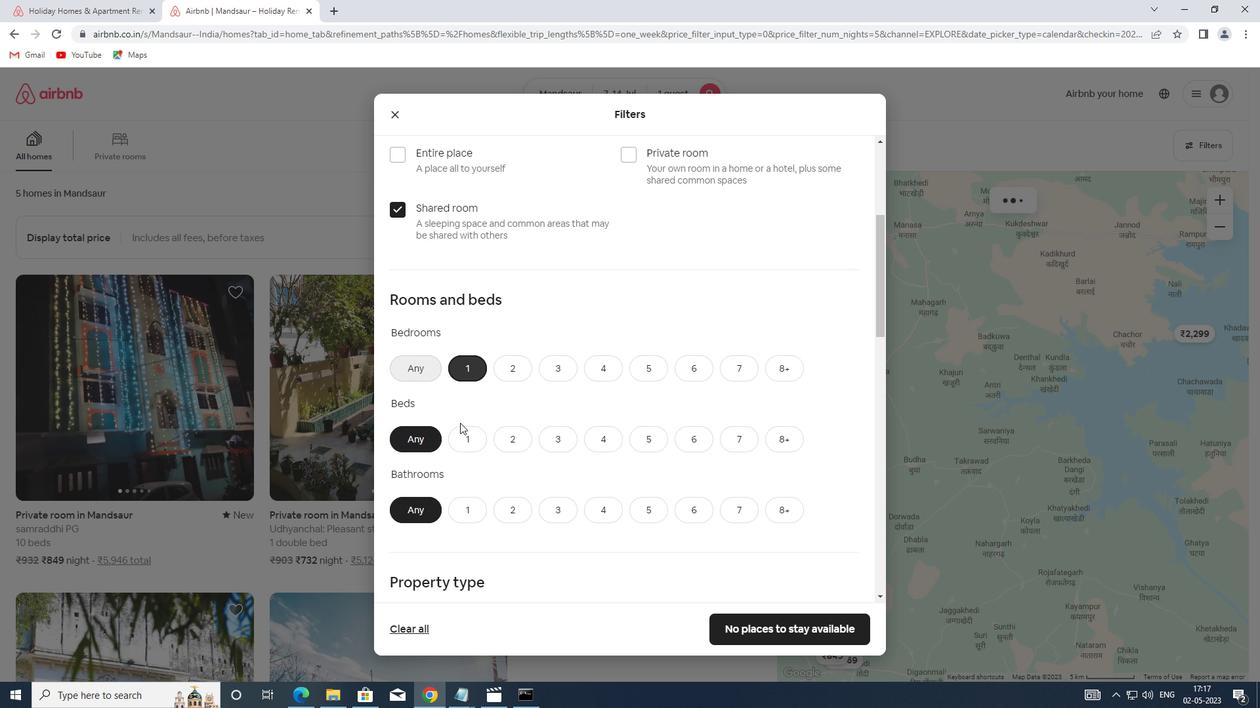 
Action: Mouse pressed left at (462, 436)
Screenshot: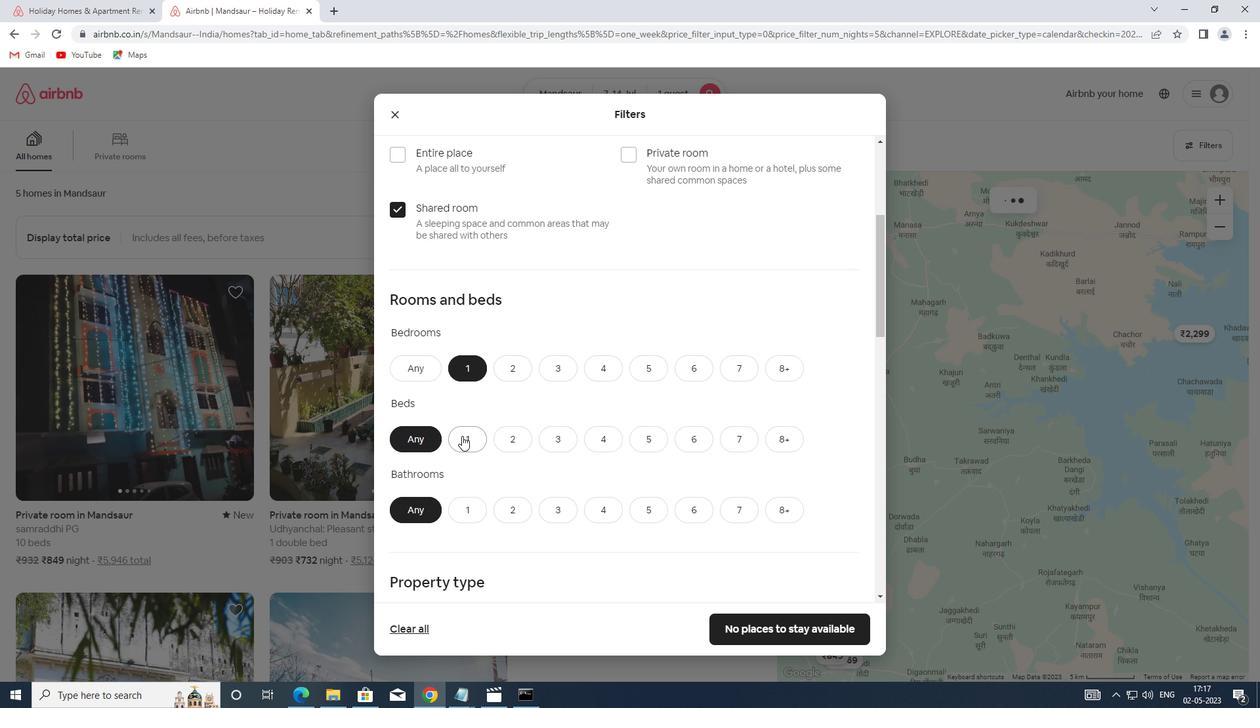 
Action: Mouse moved to (475, 506)
Screenshot: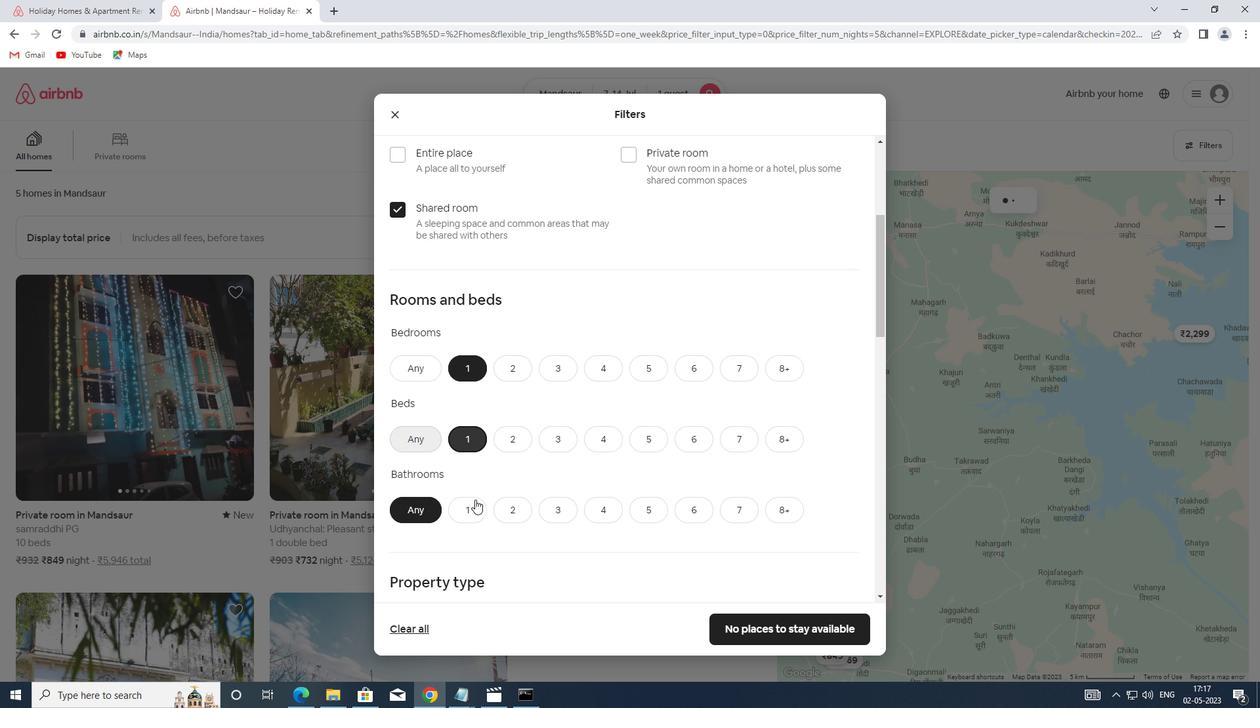 
Action: Mouse pressed left at (475, 506)
Screenshot: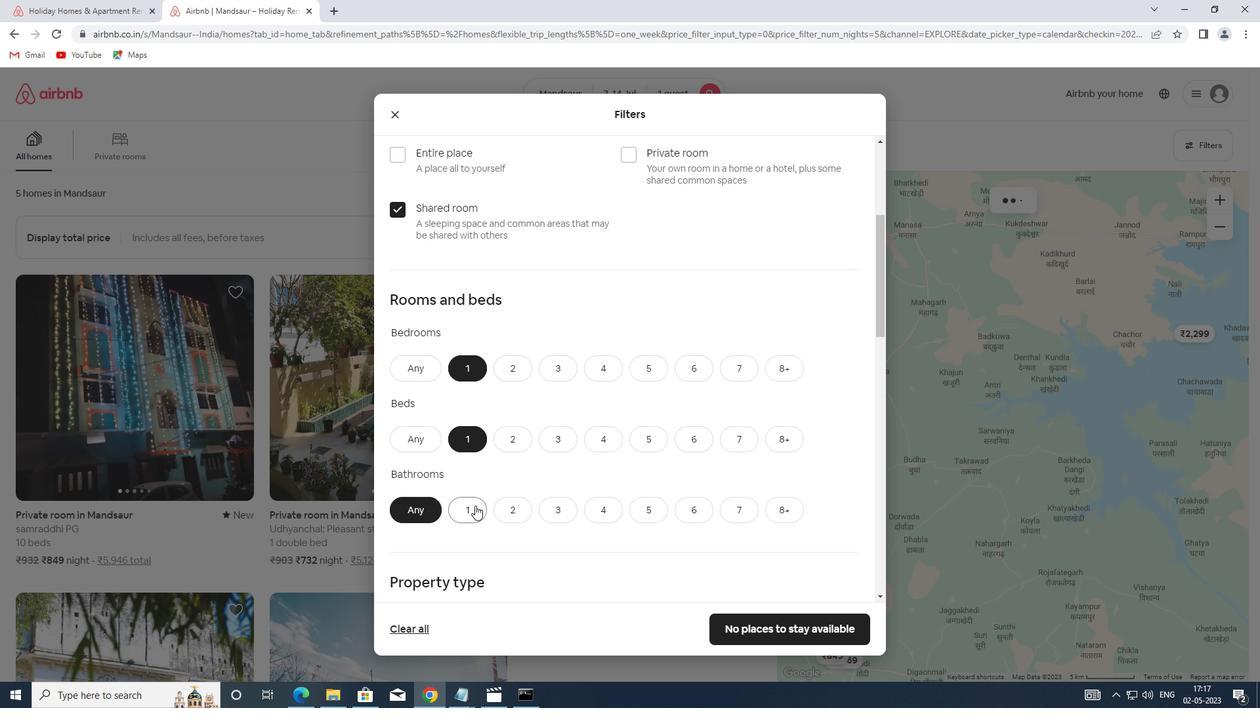 
Action: Mouse moved to (475, 503)
Screenshot: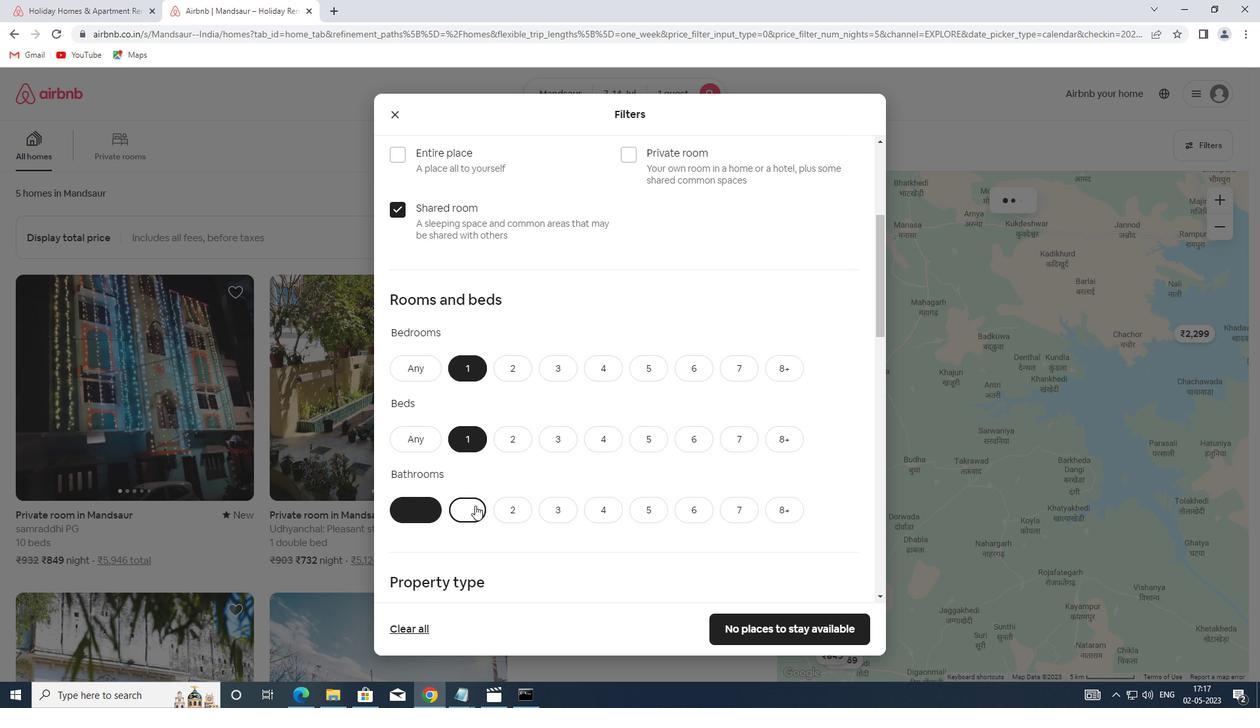 
Action: Mouse scrolled (475, 502) with delta (0, 0)
Screenshot: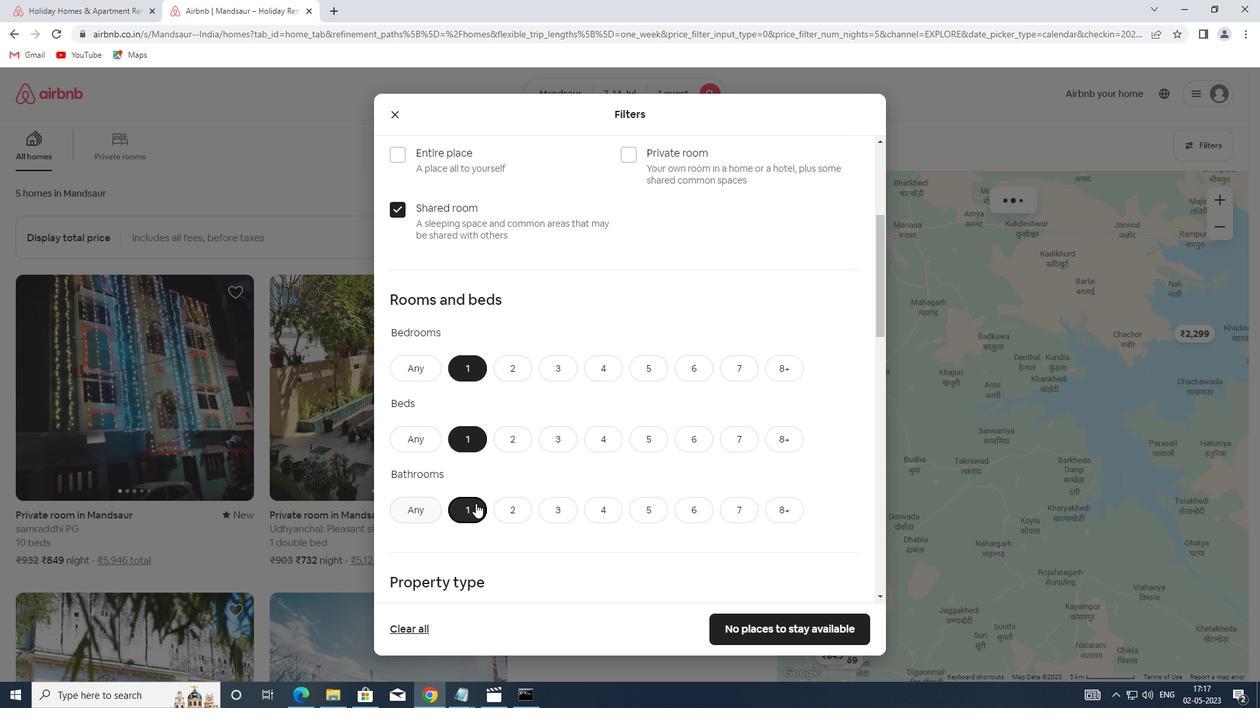 
Action: Mouse scrolled (475, 502) with delta (0, 0)
Screenshot: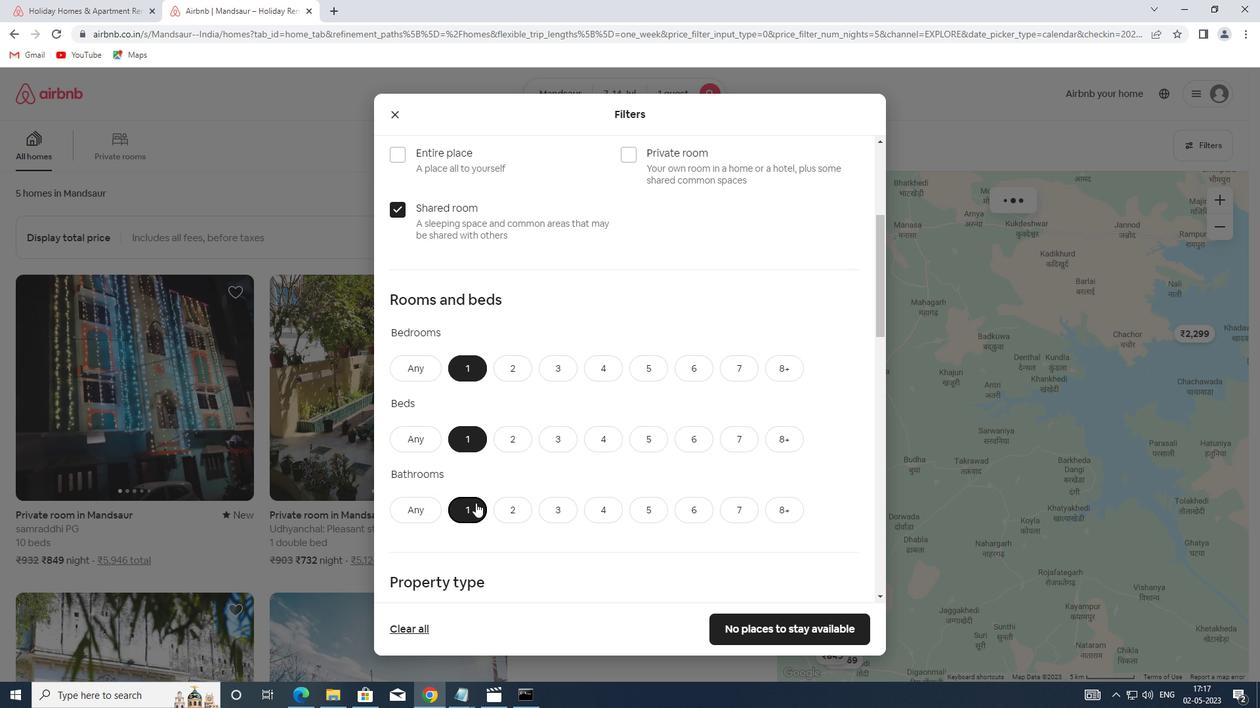 
Action: Mouse scrolled (475, 502) with delta (0, 0)
Screenshot: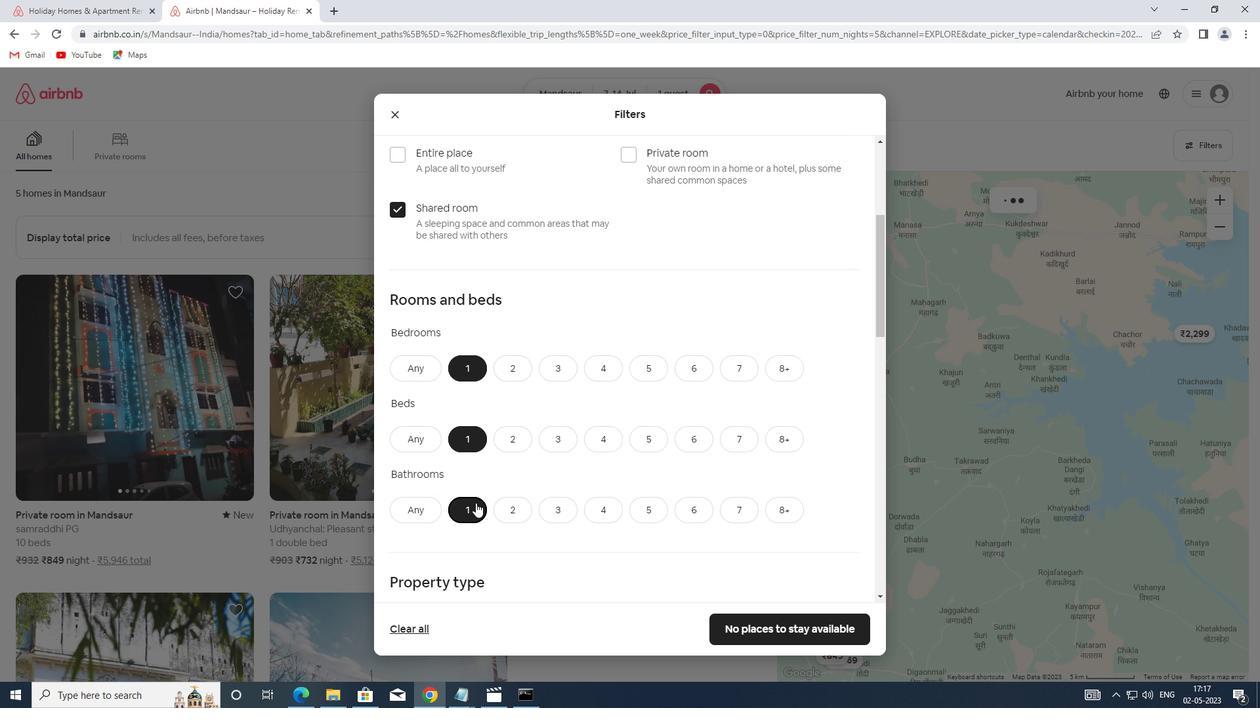 
Action: Mouse moved to (477, 494)
Screenshot: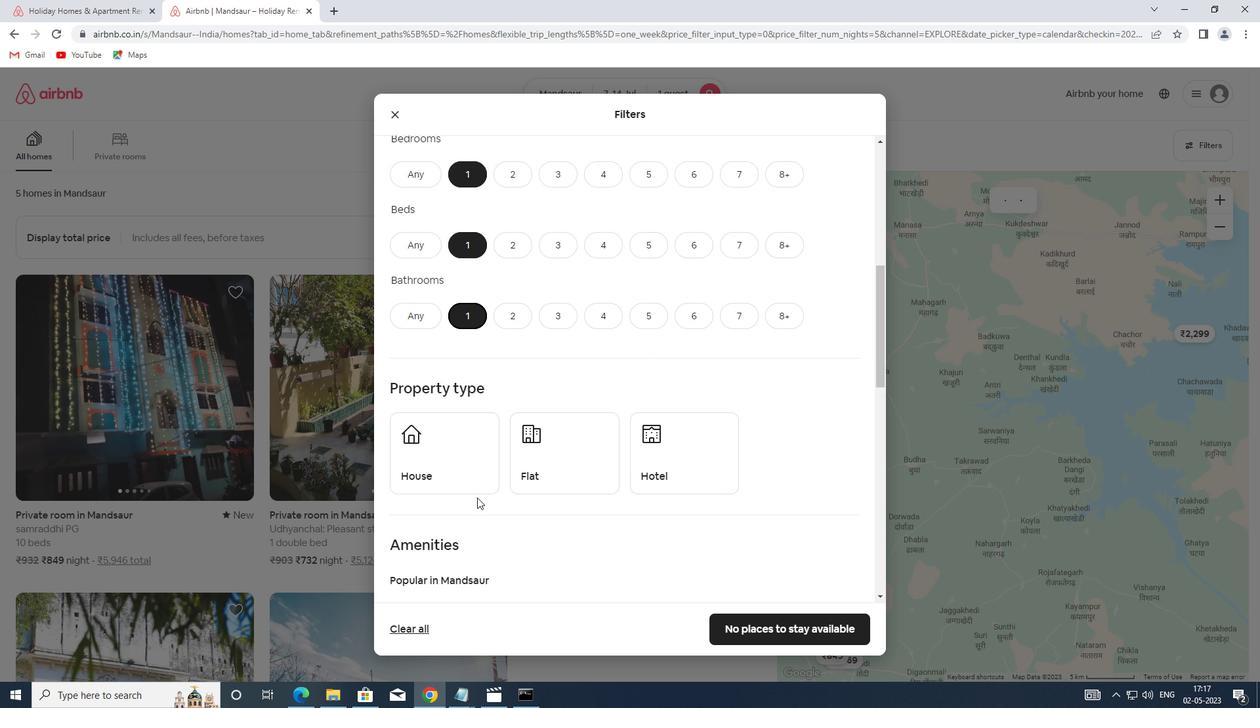 
Action: Mouse scrolled (477, 493) with delta (0, 0)
Screenshot: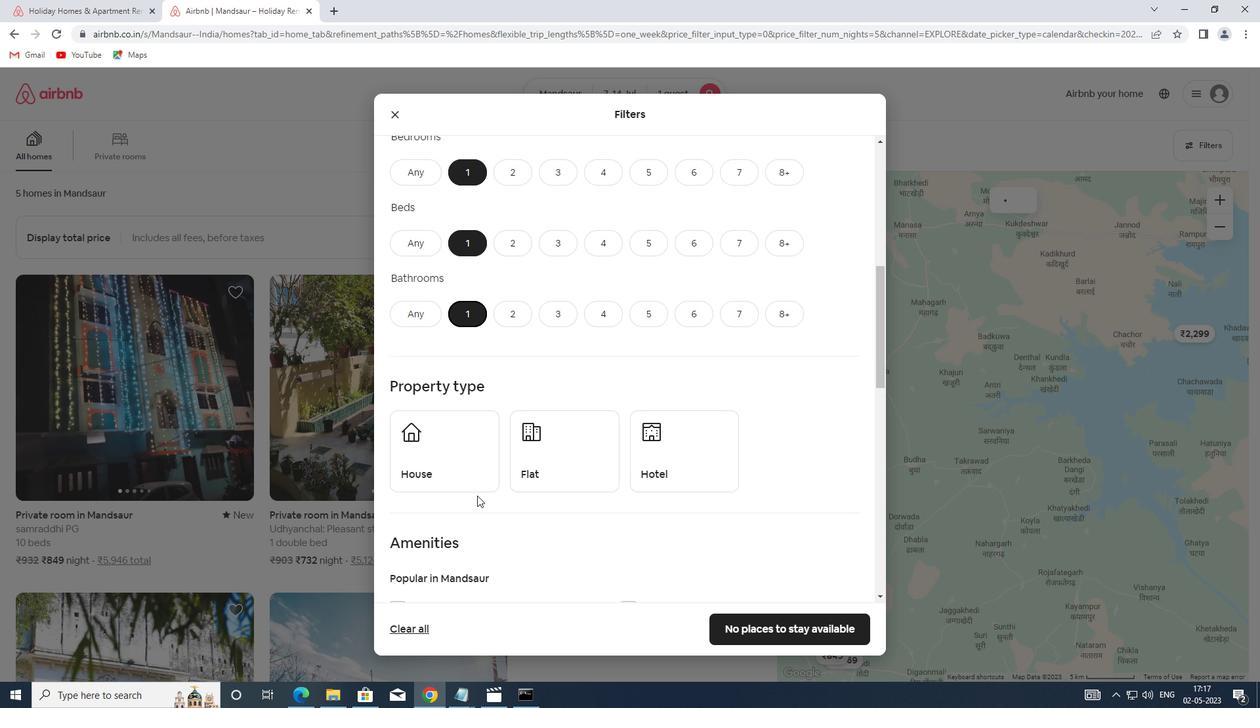 
Action: Mouse scrolled (477, 493) with delta (0, 0)
Screenshot: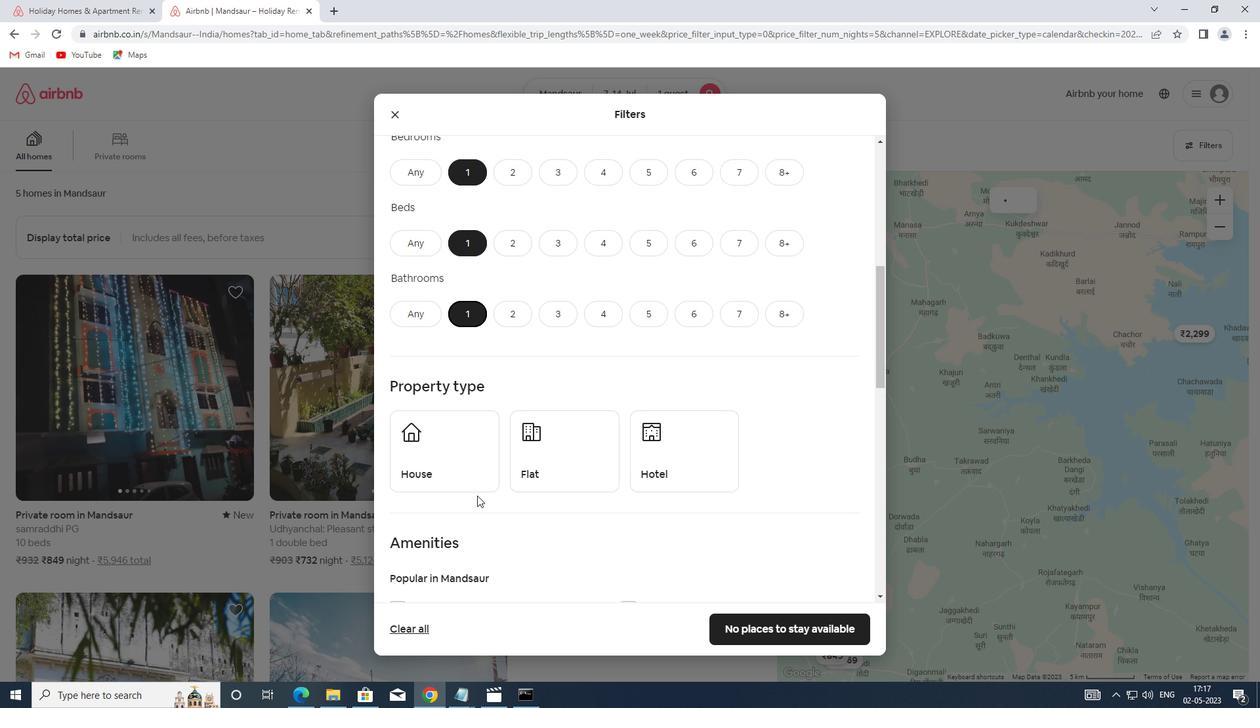 
Action: Mouse moved to (481, 321)
Screenshot: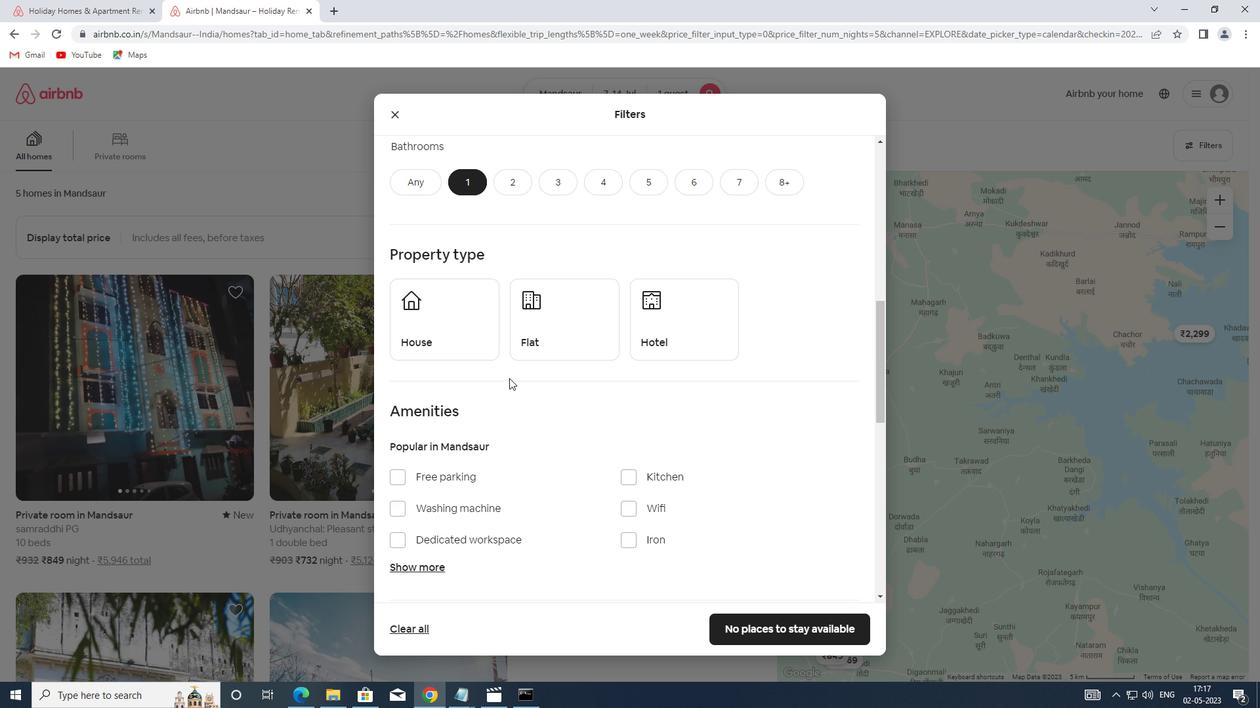
Action: Mouse pressed left at (481, 321)
Screenshot: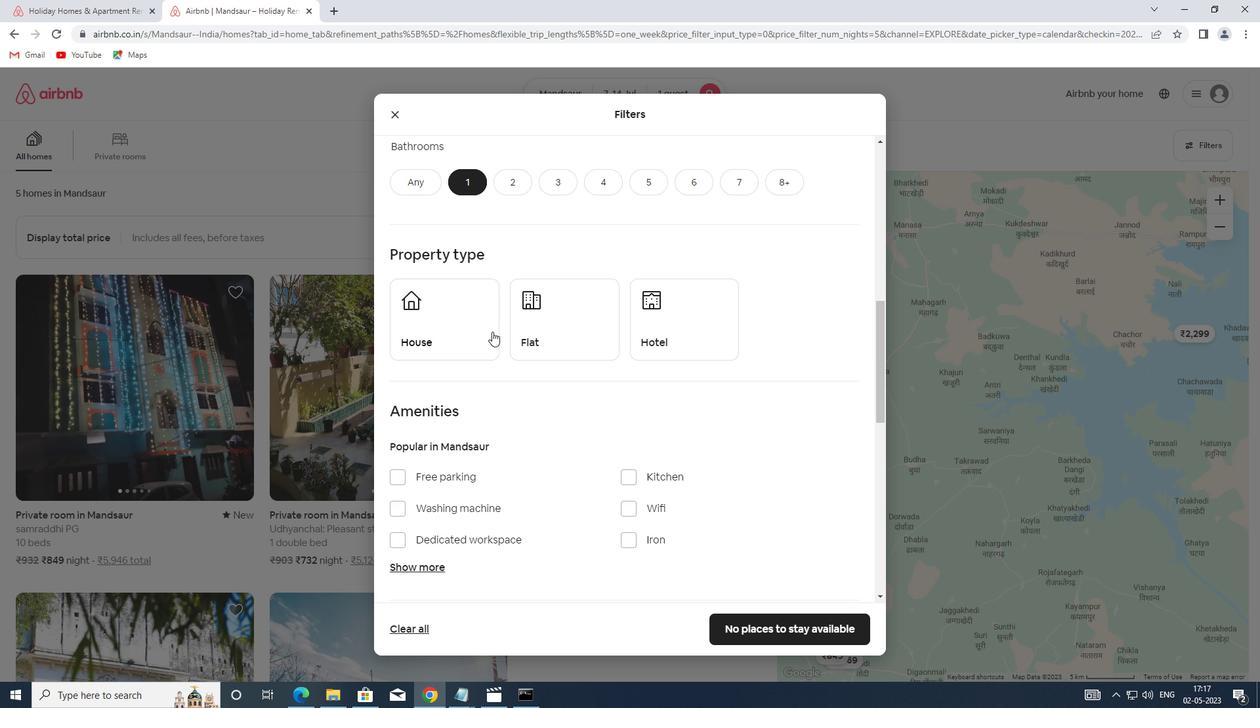 
Action: Mouse moved to (571, 316)
Screenshot: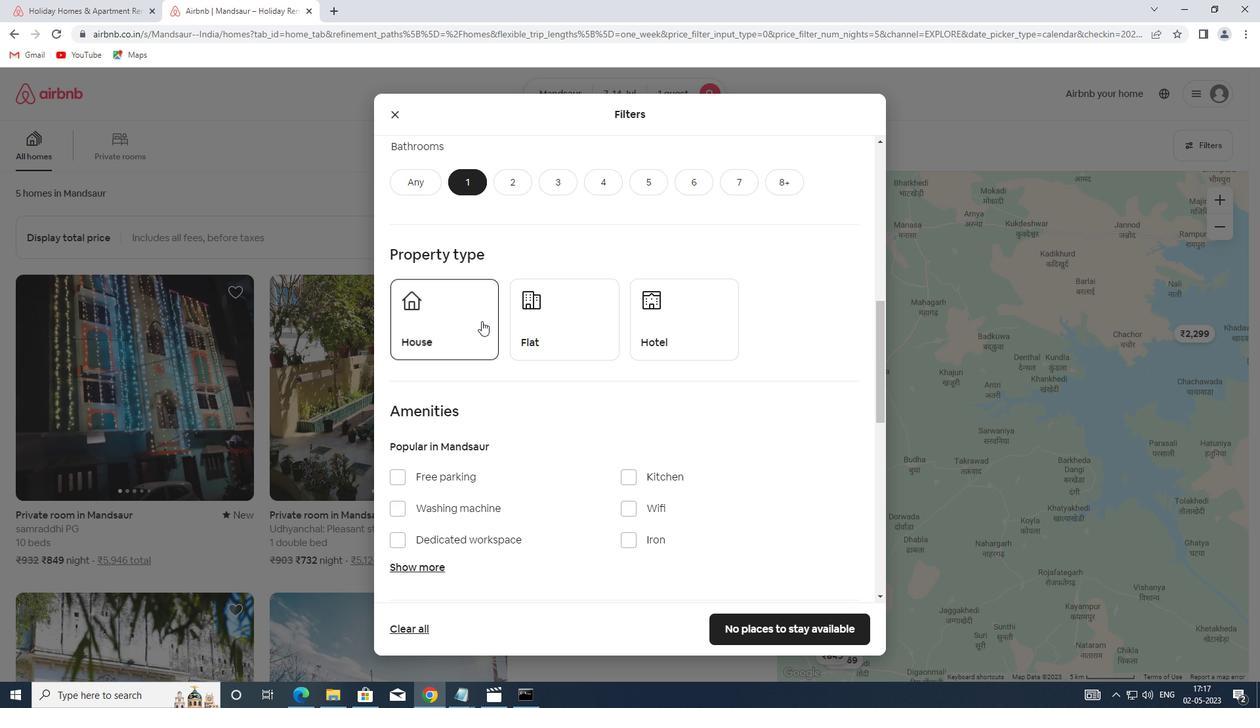 
Action: Mouse pressed left at (571, 316)
Screenshot: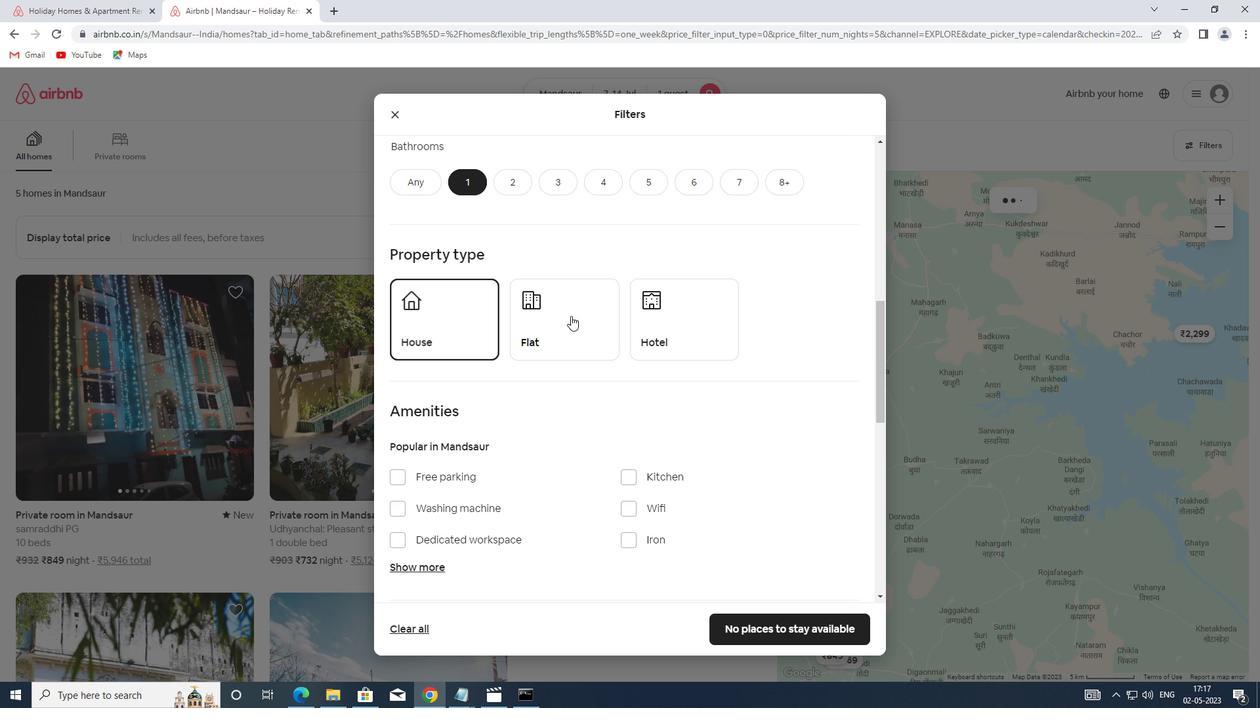 
Action: Mouse moved to (660, 316)
Screenshot: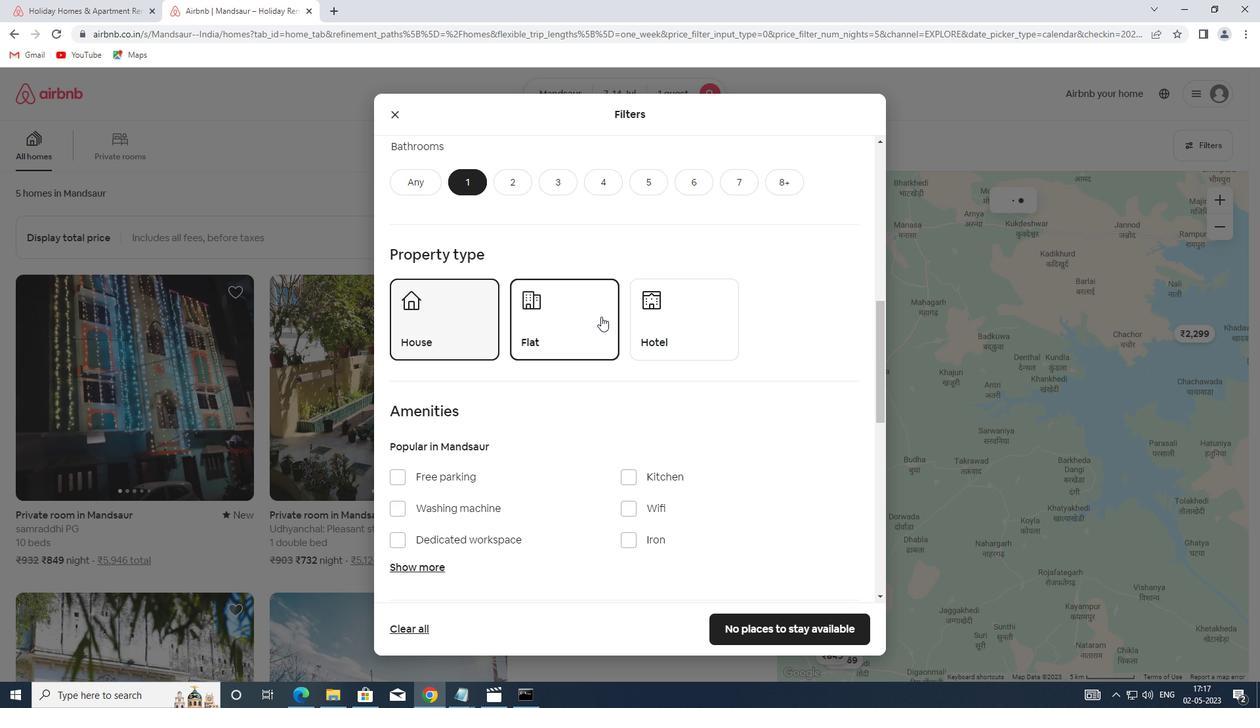 
Action: Mouse pressed left at (660, 316)
Screenshot: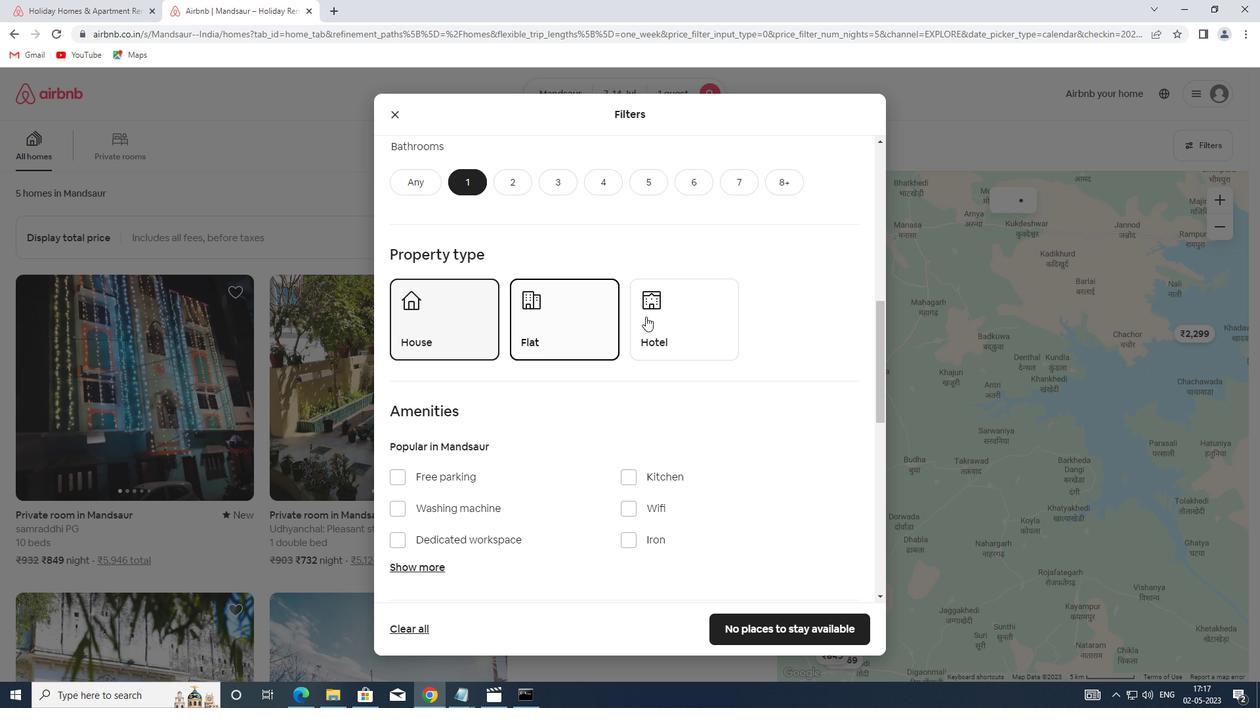 
Action: Mouse scrolled (660, 315) with delta (0, 0)
Screenshot: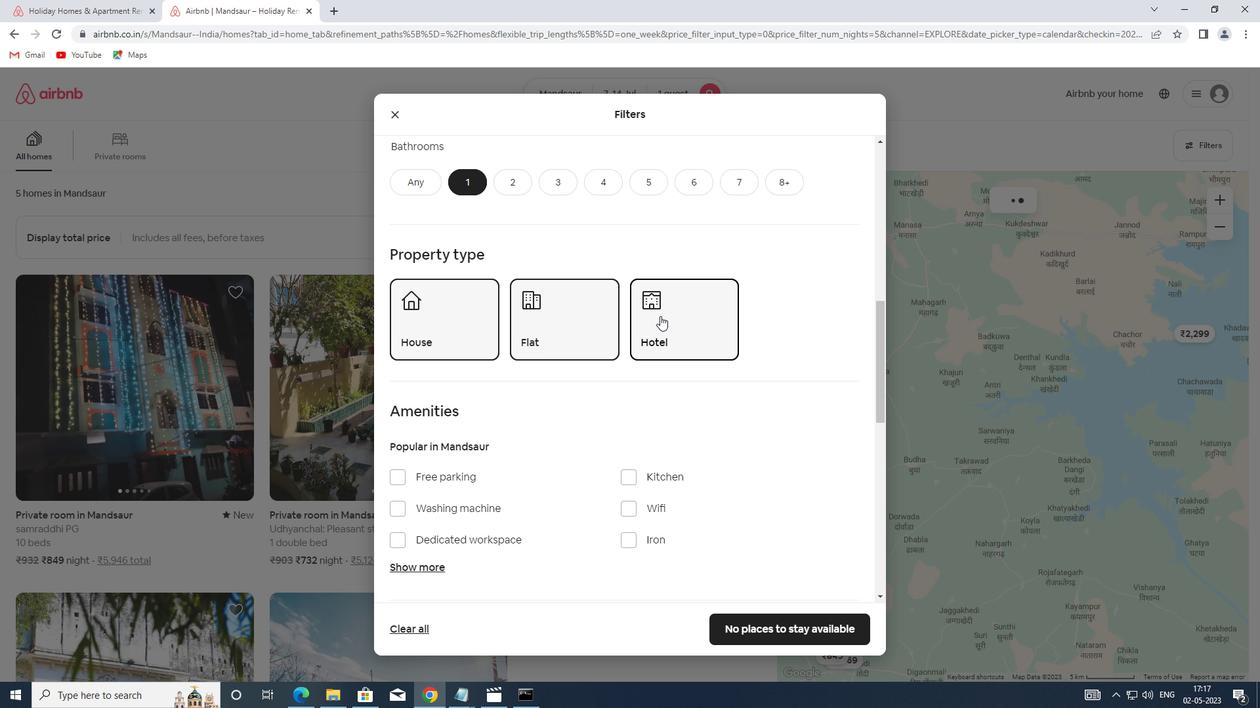 
Action: Mouse scrolled (660, 315) with delta (0, 0)
Screenshot: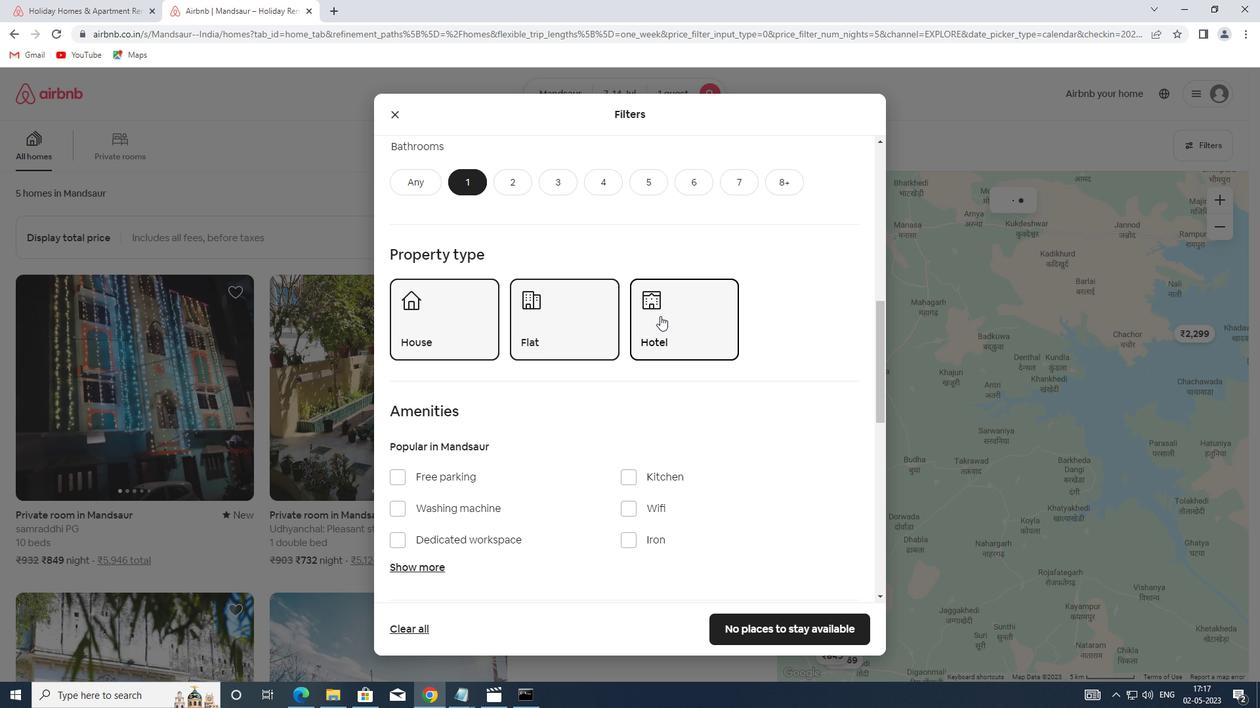 
Action: Mouse scrolled (660, 315) with delta (0, 0)
Screenshot: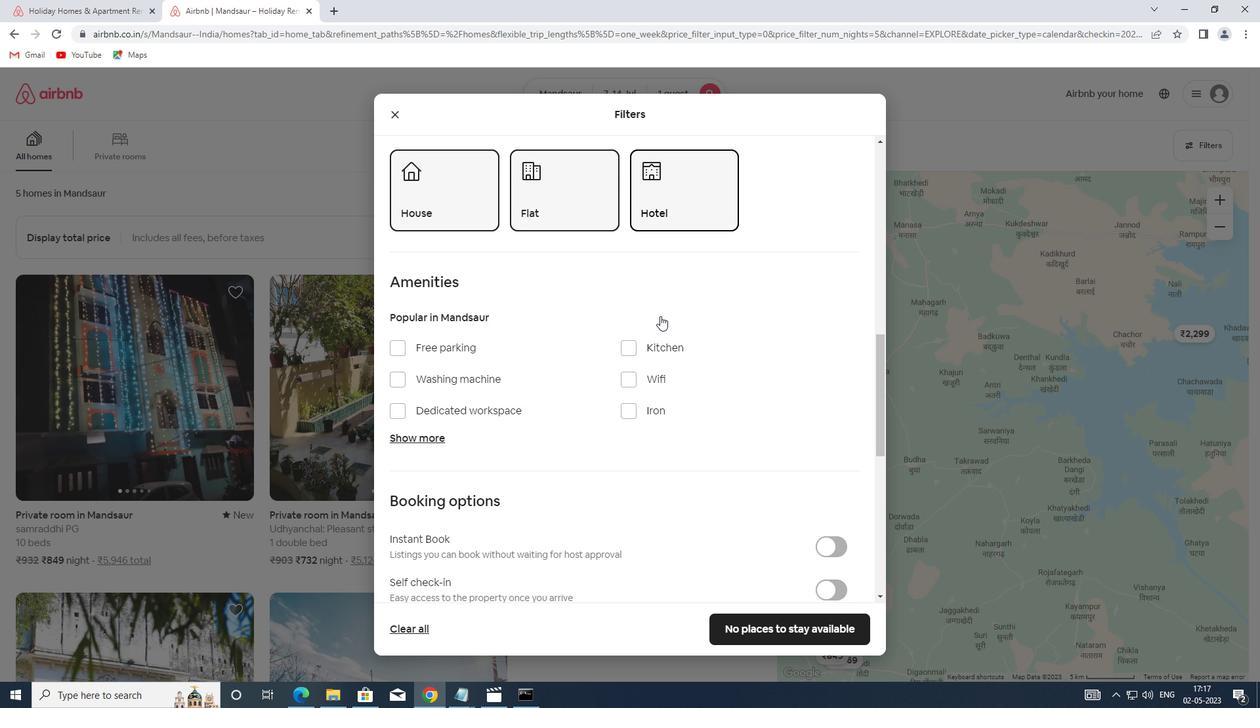 
Action: Mouse scrolled (660, 315) with delta (0, 0)
Screenshot: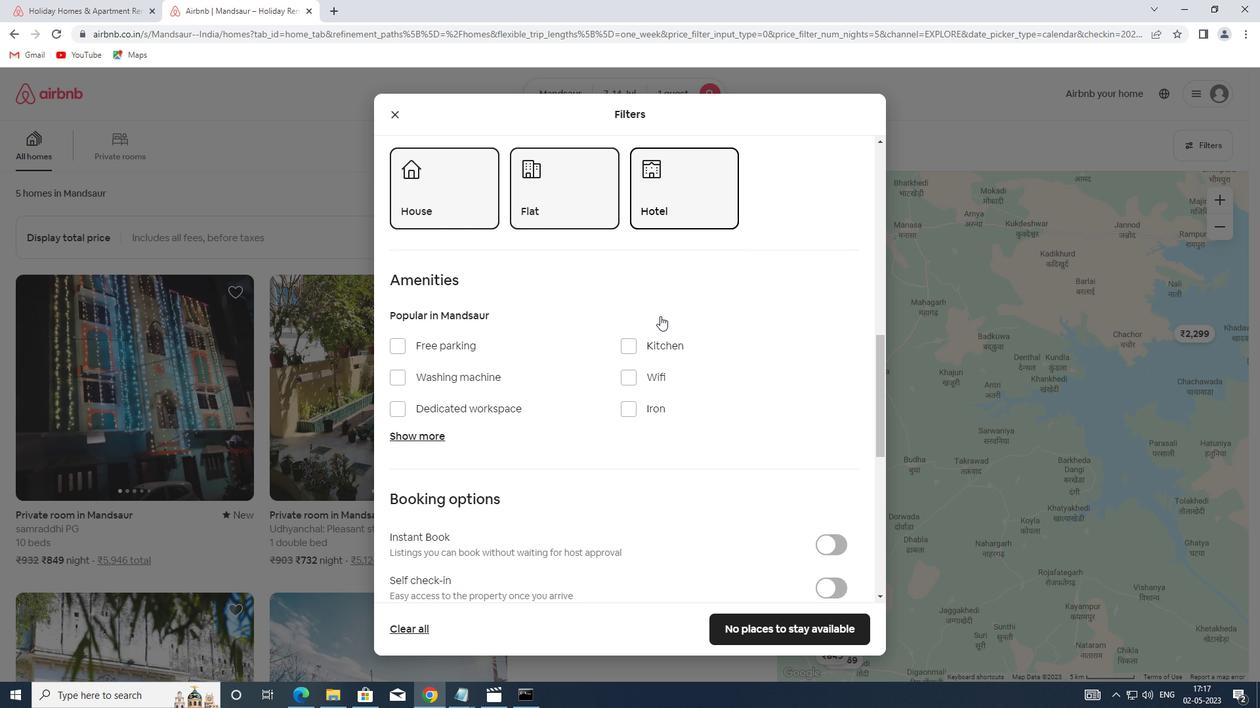 
Action: Mouse scrolled (660, 315) with delta (0, 0)
Screenshot: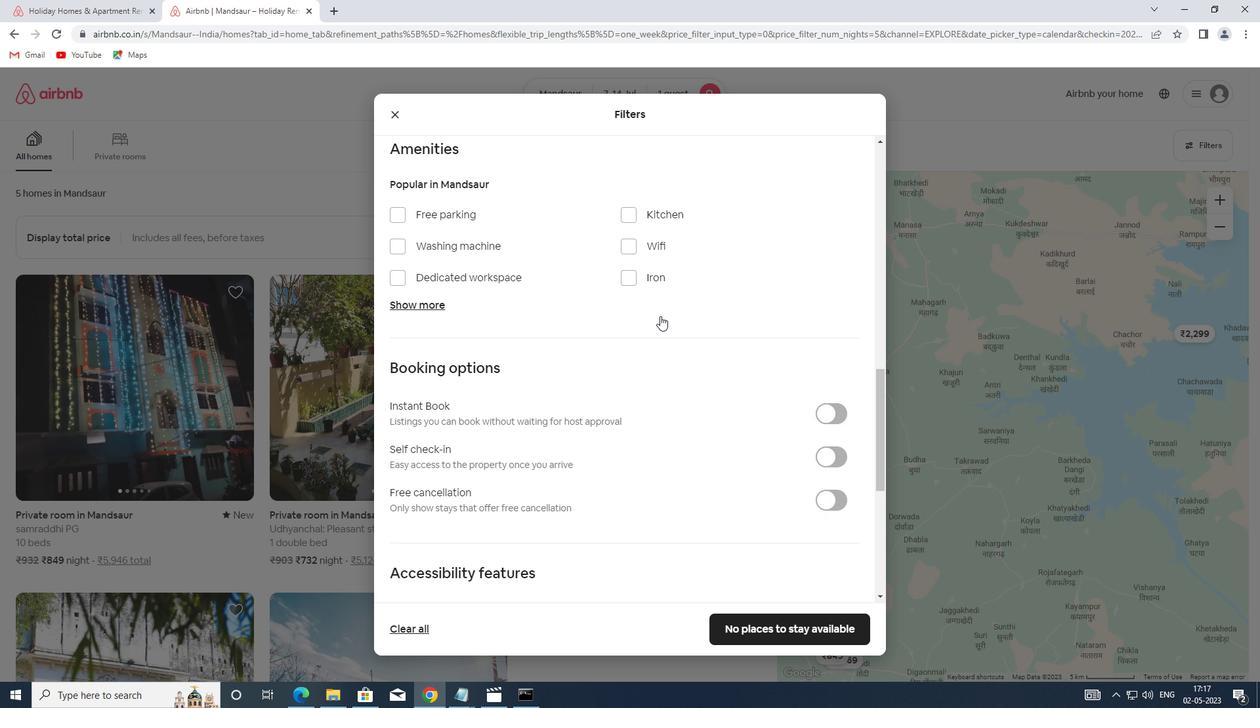 
Action: Mouse moved to (834, 384)
Screenshot: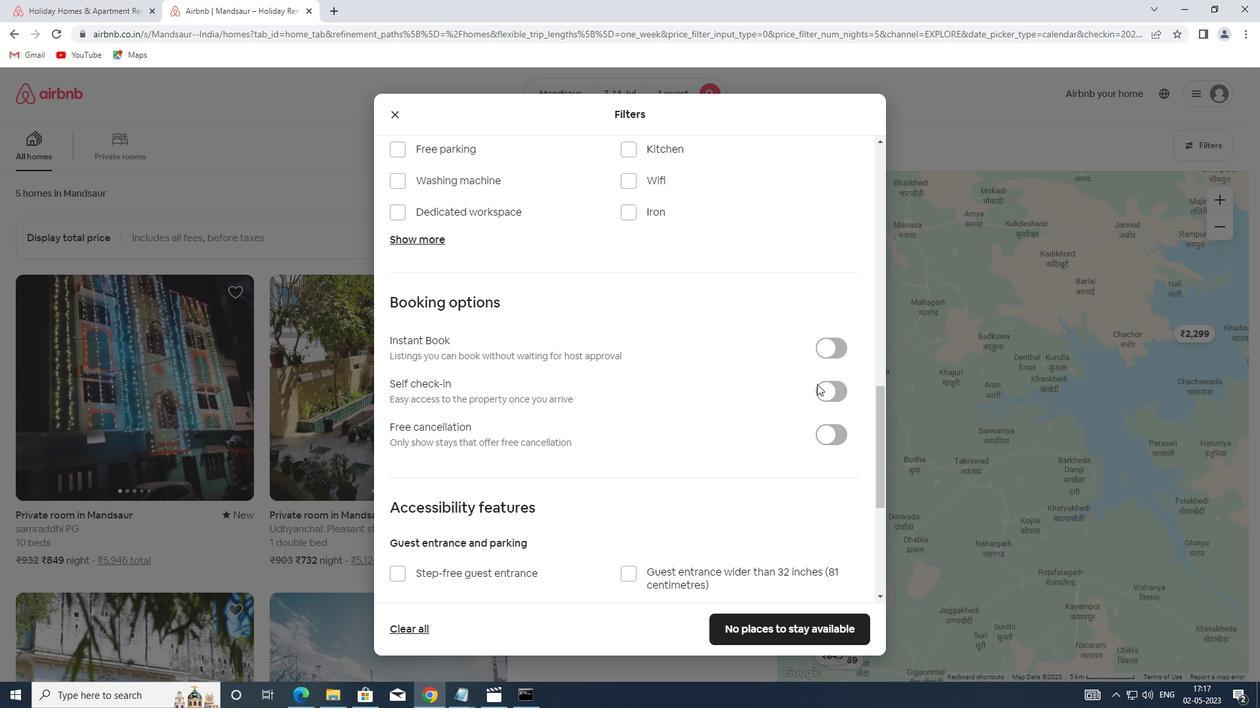 
Action: Mouse pressed left at (834, 384)
Screenshot: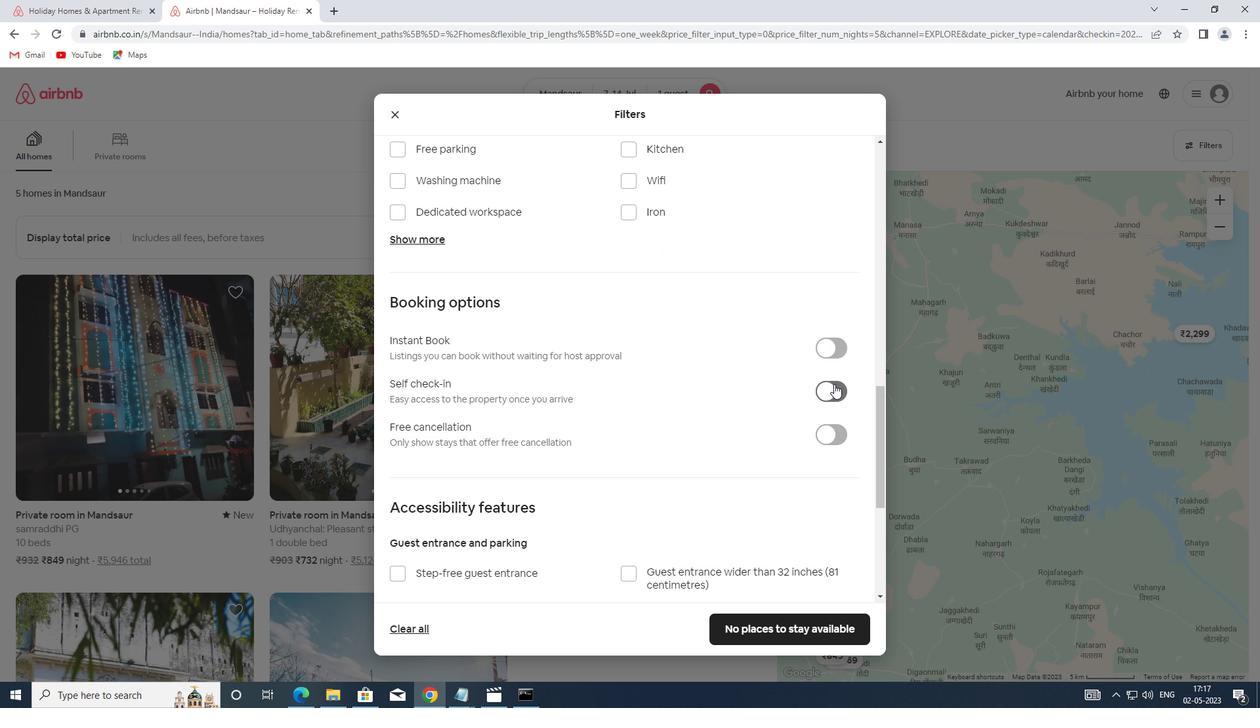
Action: Mouse moved to (599, 359)
Screenshot: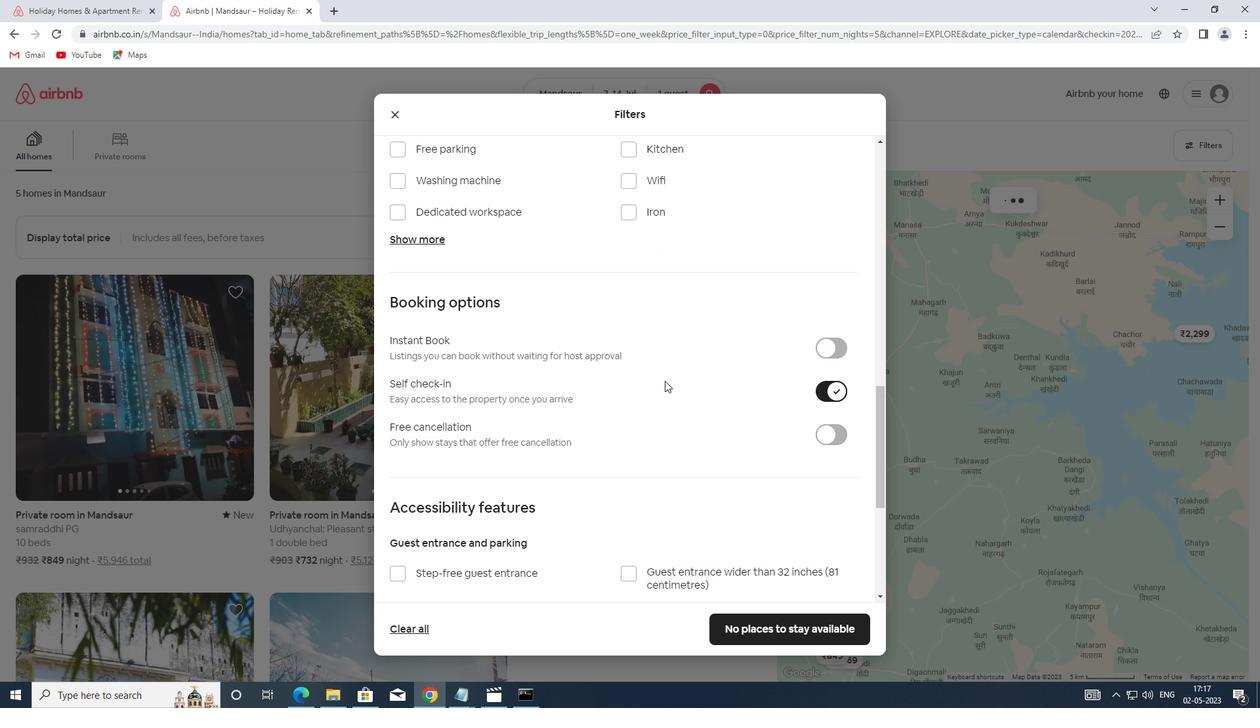
Action: Mouse scrolled (599, 358) with delta (0, 0)
Screenshot: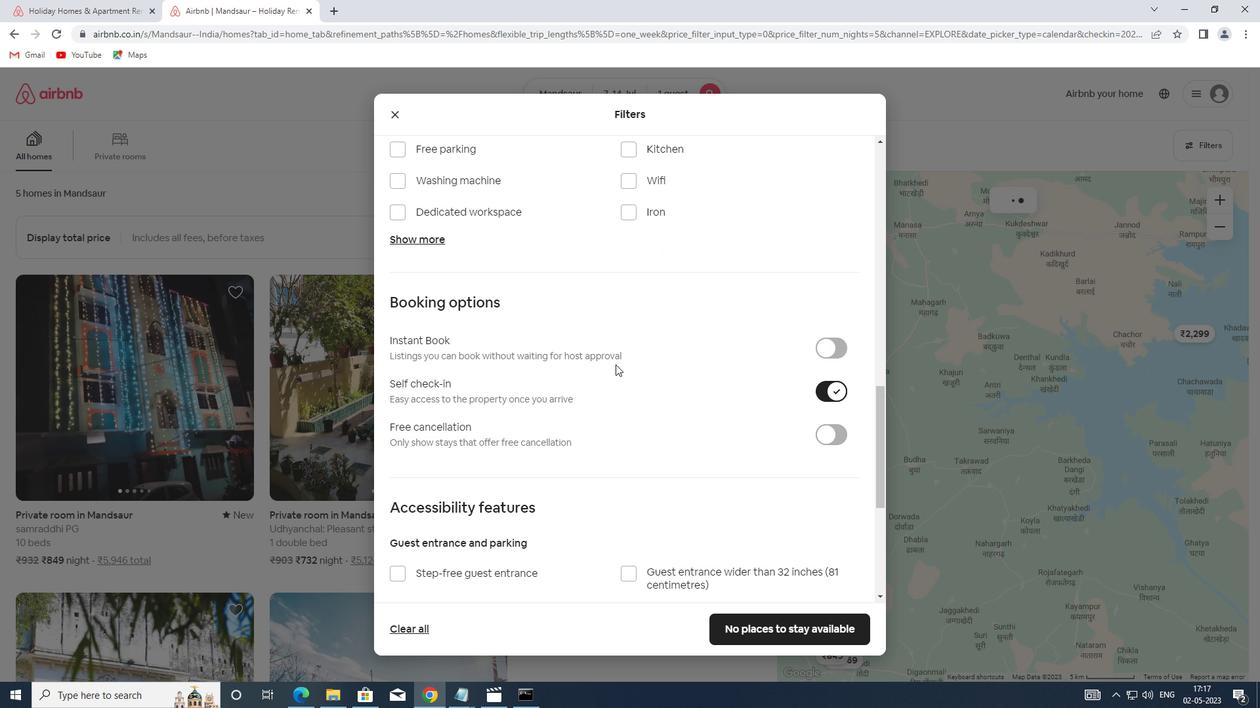 
Action: Mouse scrolled (599, 358) with delta (0, 0)
Screenshot: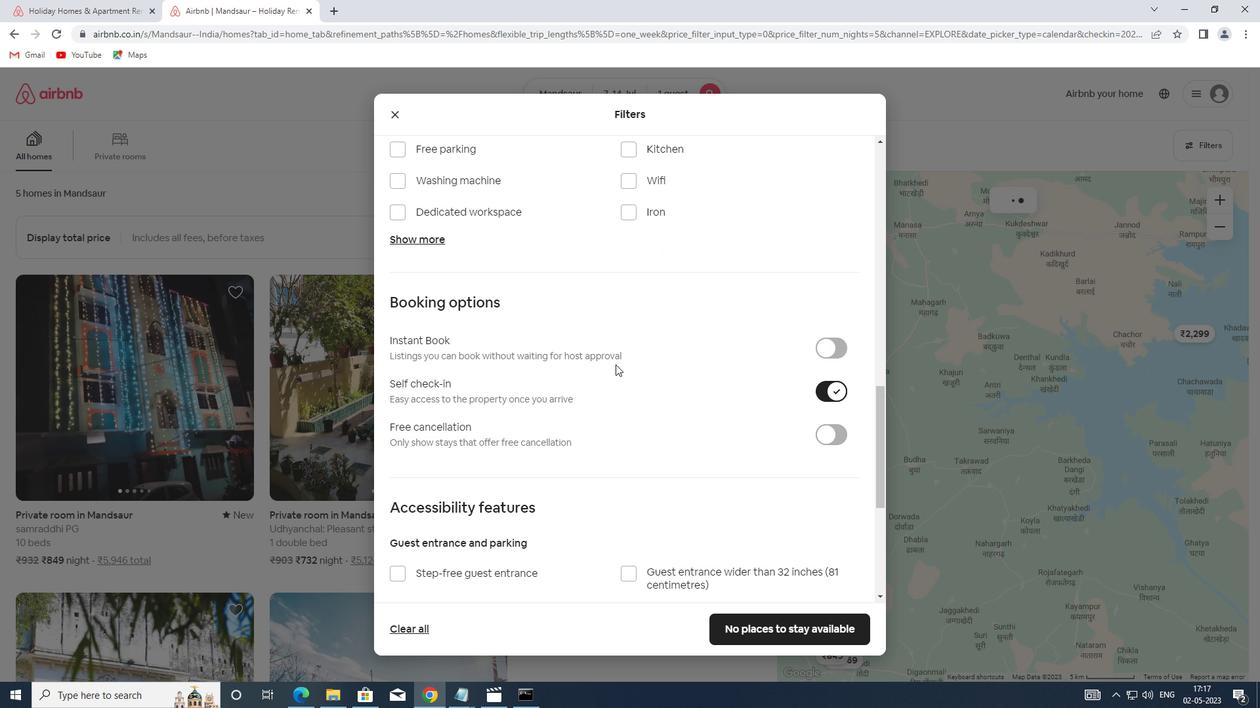 
Action: Mouse scrolled (599, 358) with delta (0, 0)
Screenshot: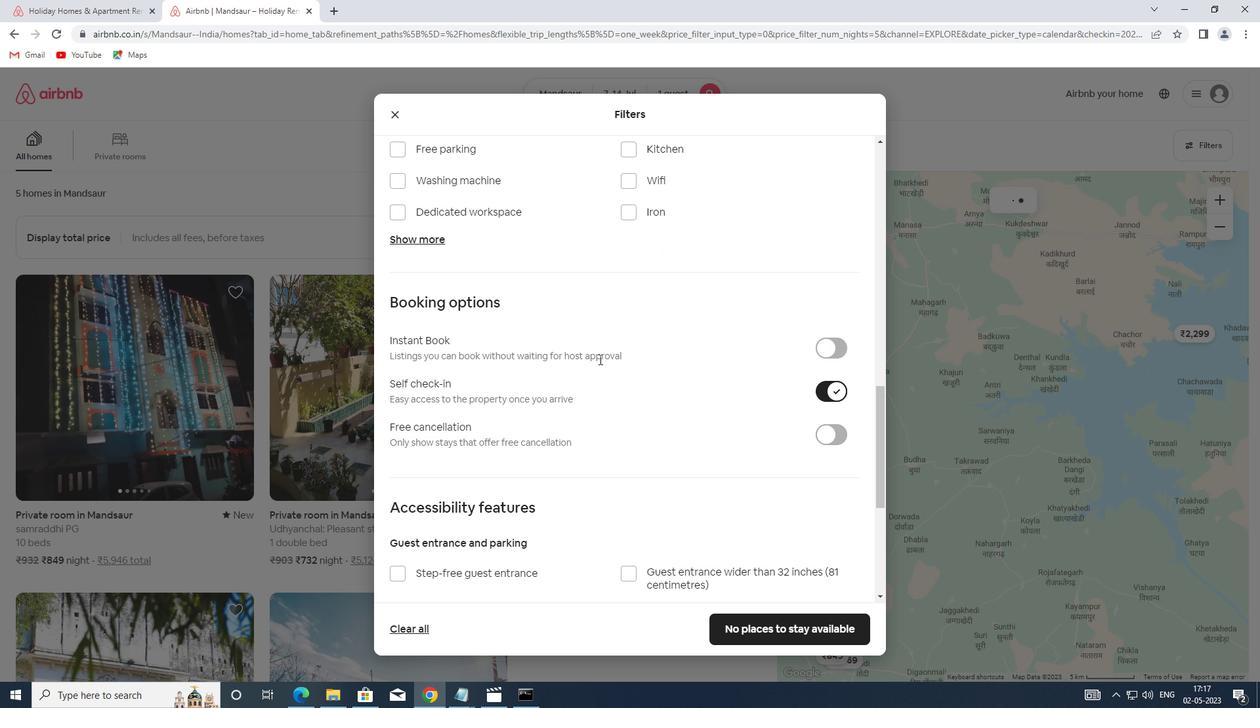 
Action: Mouse scrolled (599, 358) with delta (0, 0)
Screenshot: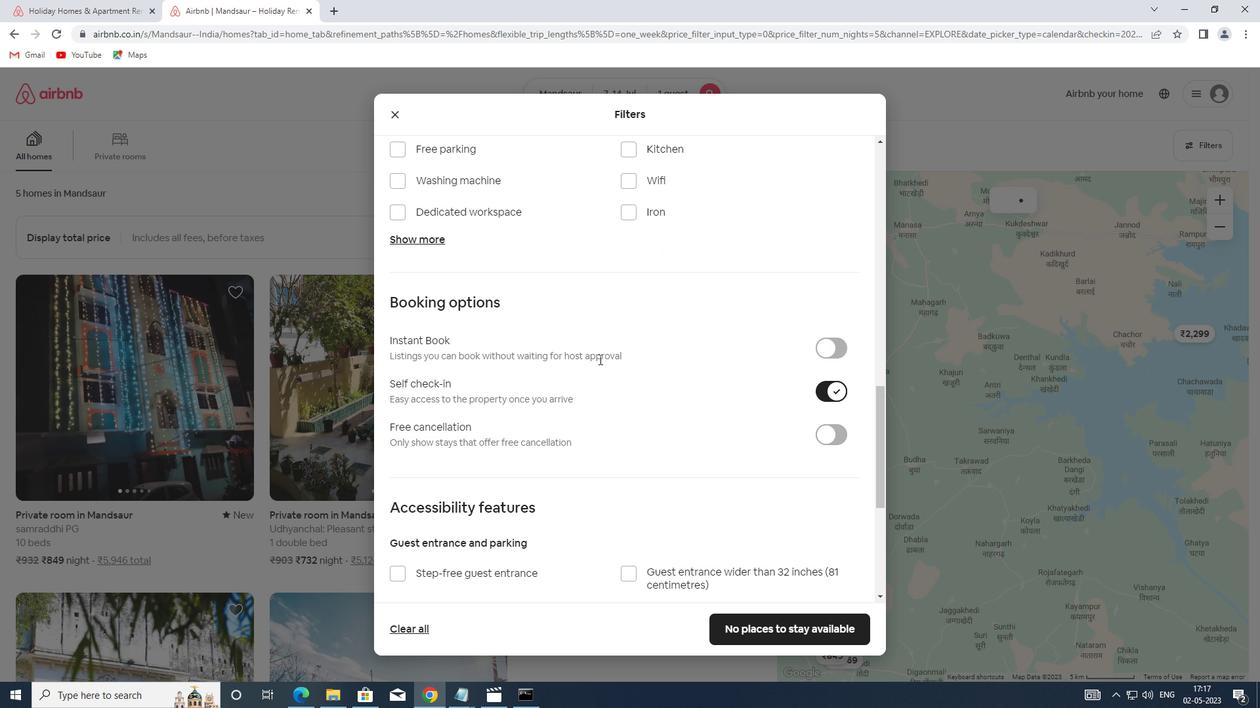 
Action: Mouse scrolled (599, 358) with delta (0, 0)
Screenshot: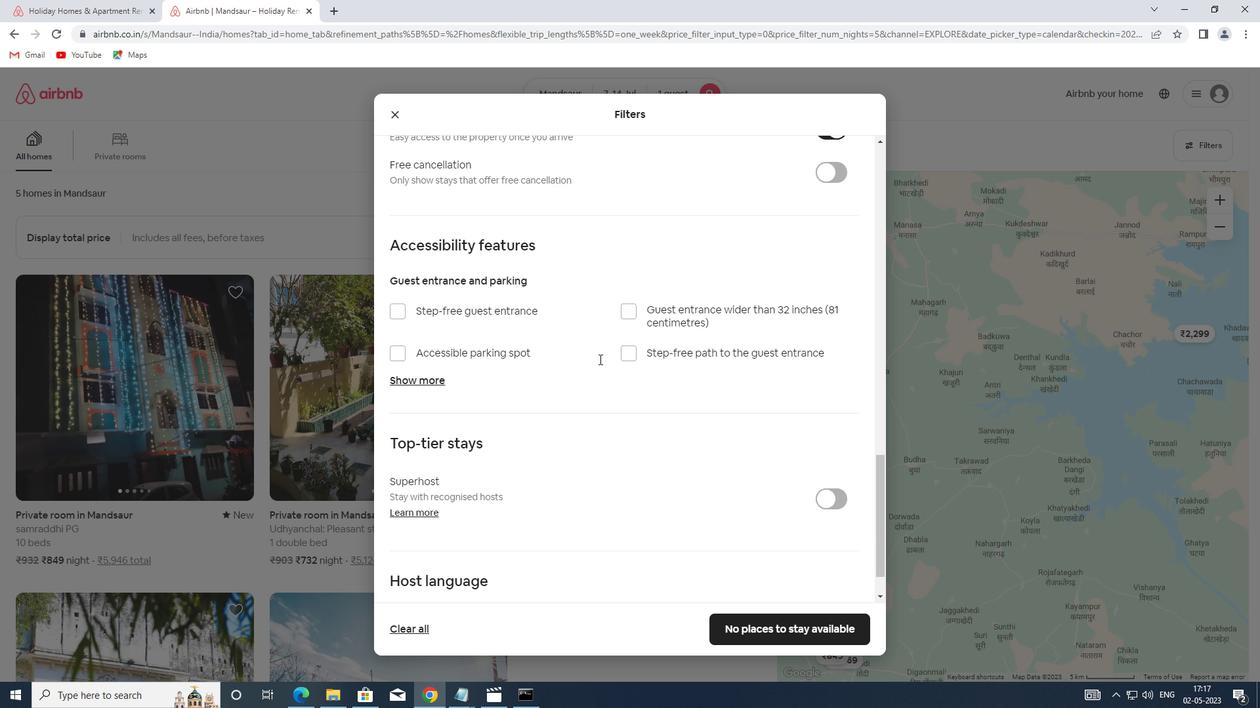 
Action: Mouse scrolled (599, 358) with delta (0, 0)
Screenshot: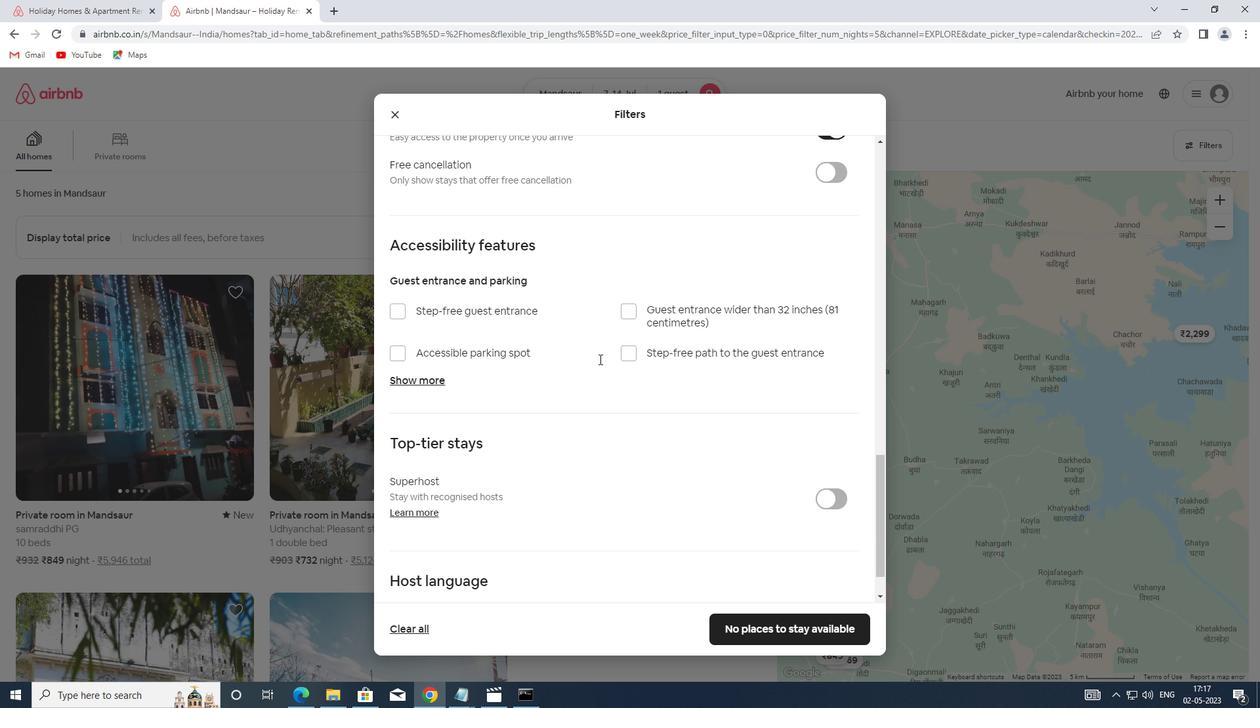 
Action: Mouse scrolled (599, 358) with delta (0, 0)
Screenshot: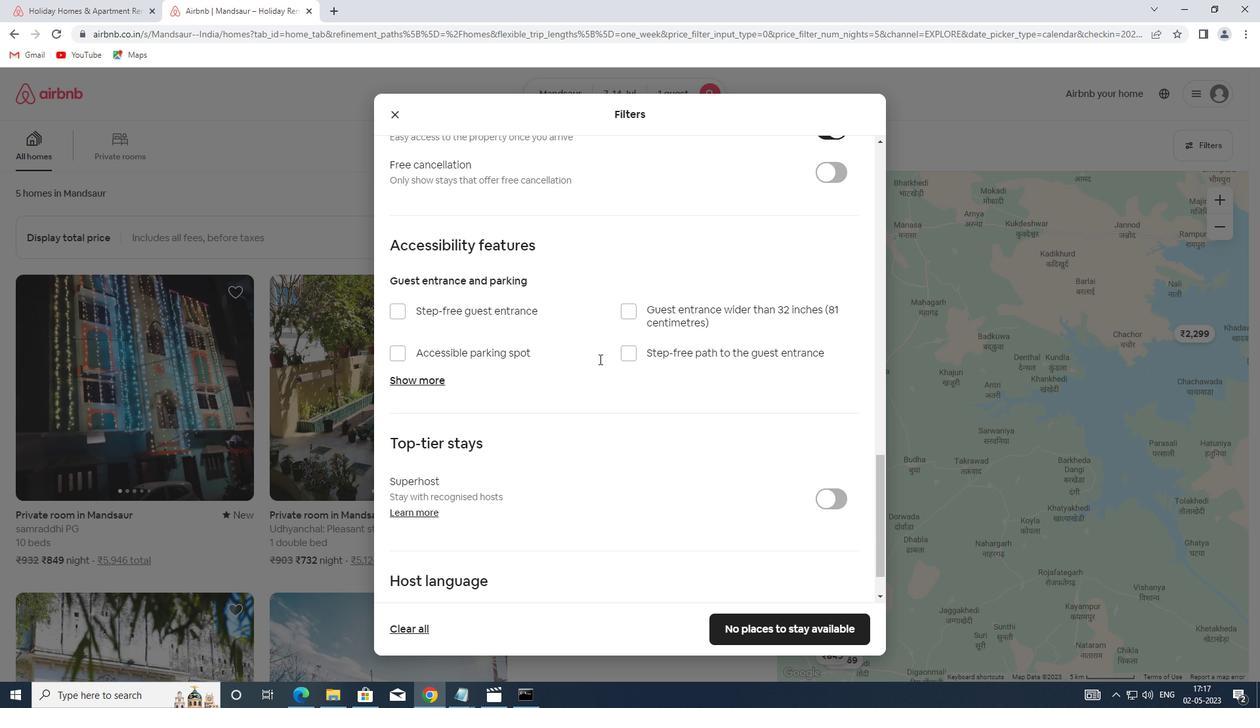 
Action: Mouse scrolled (599, 358) with delta (0, 0)
Screenshot: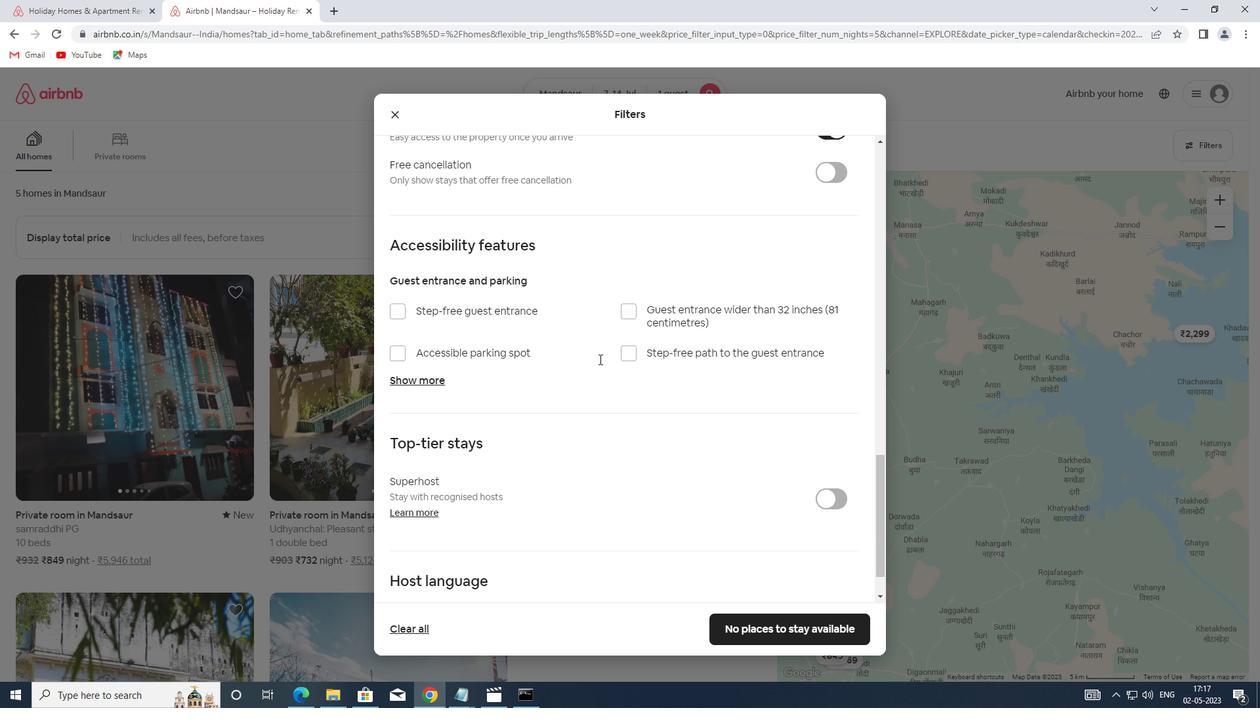 
Action: Mouse moved to (402, 569)
Screenshot: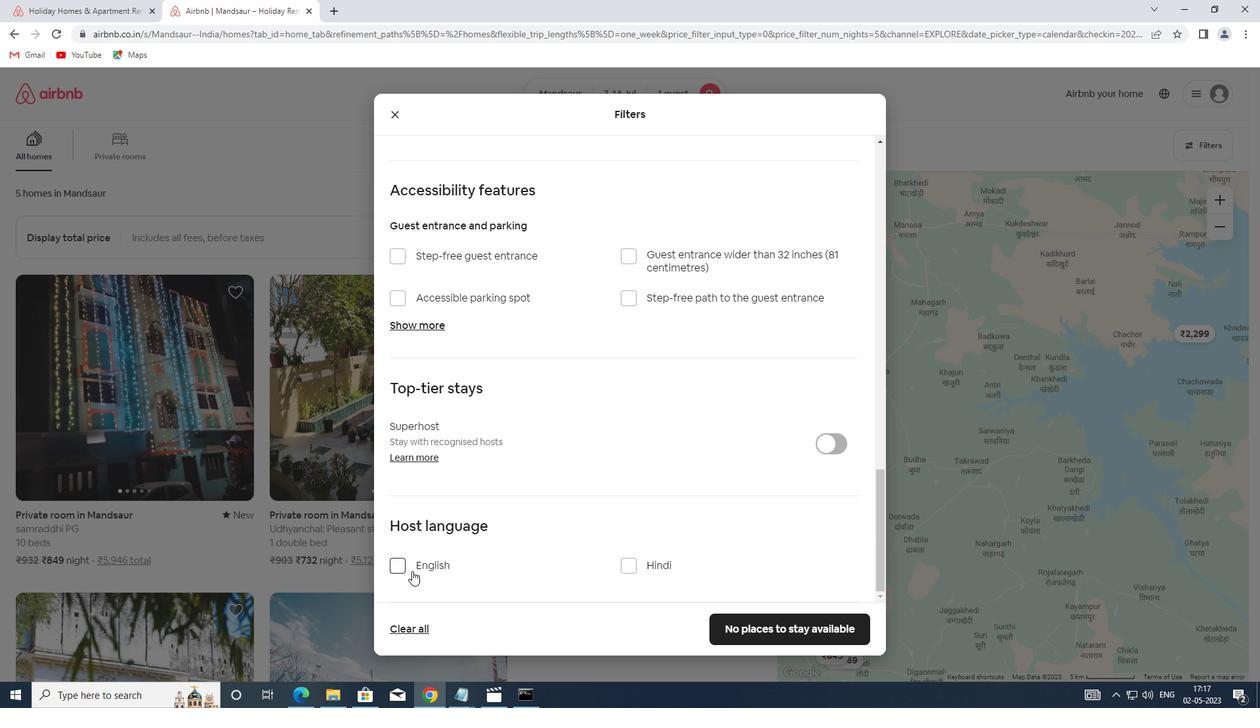 
Action: Mouse pressed left at (402, 569)
Screenshot: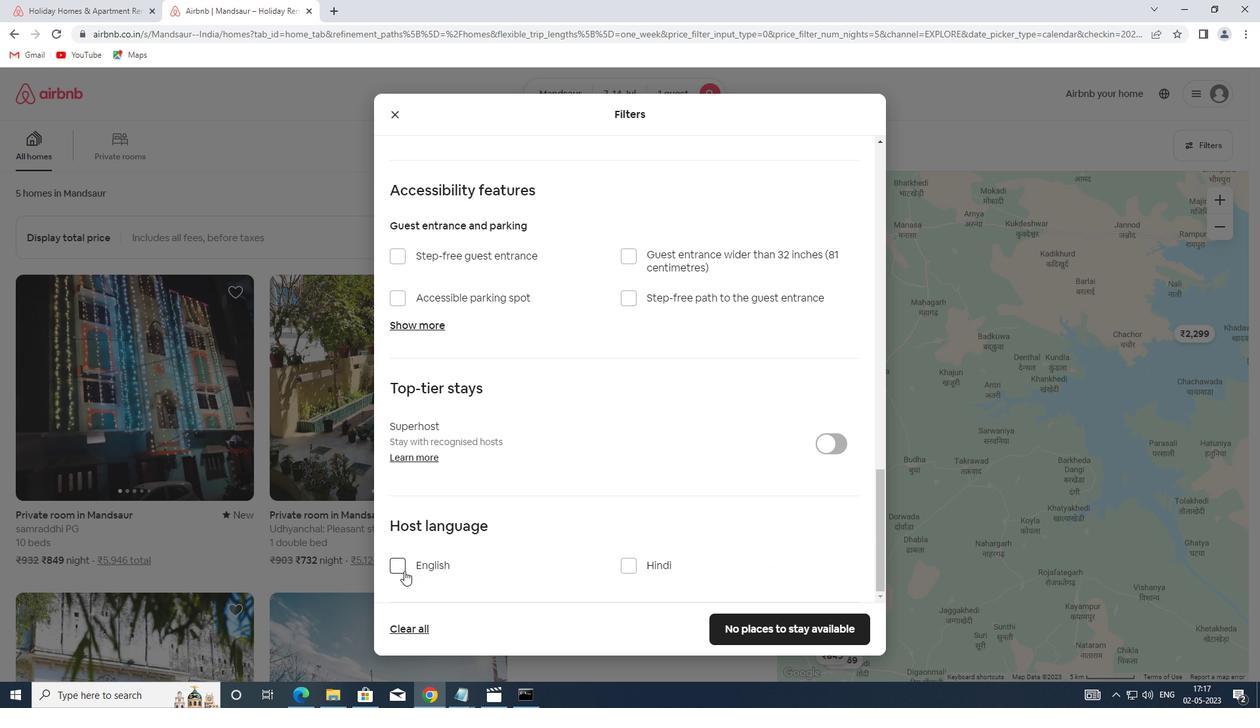 
Action: Mouse moved to (791, 636)
Screenshot: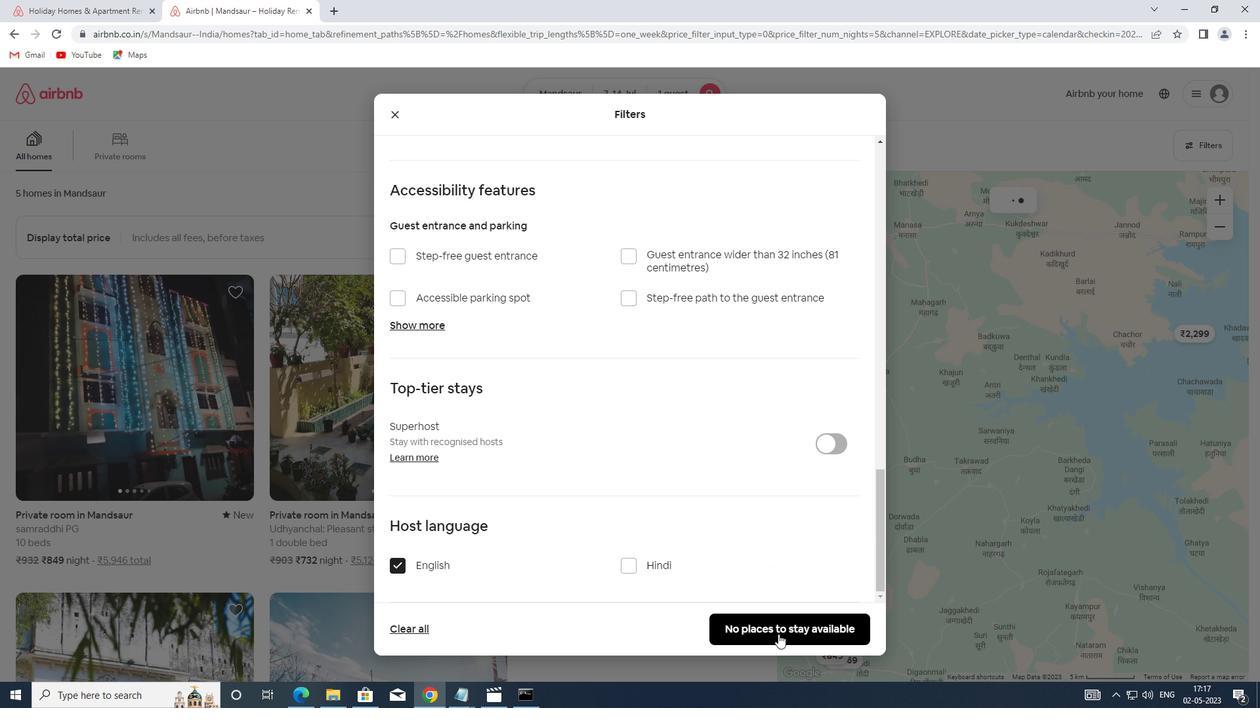 
Action: Mouse pressed left at (791, 636)
Screenshot: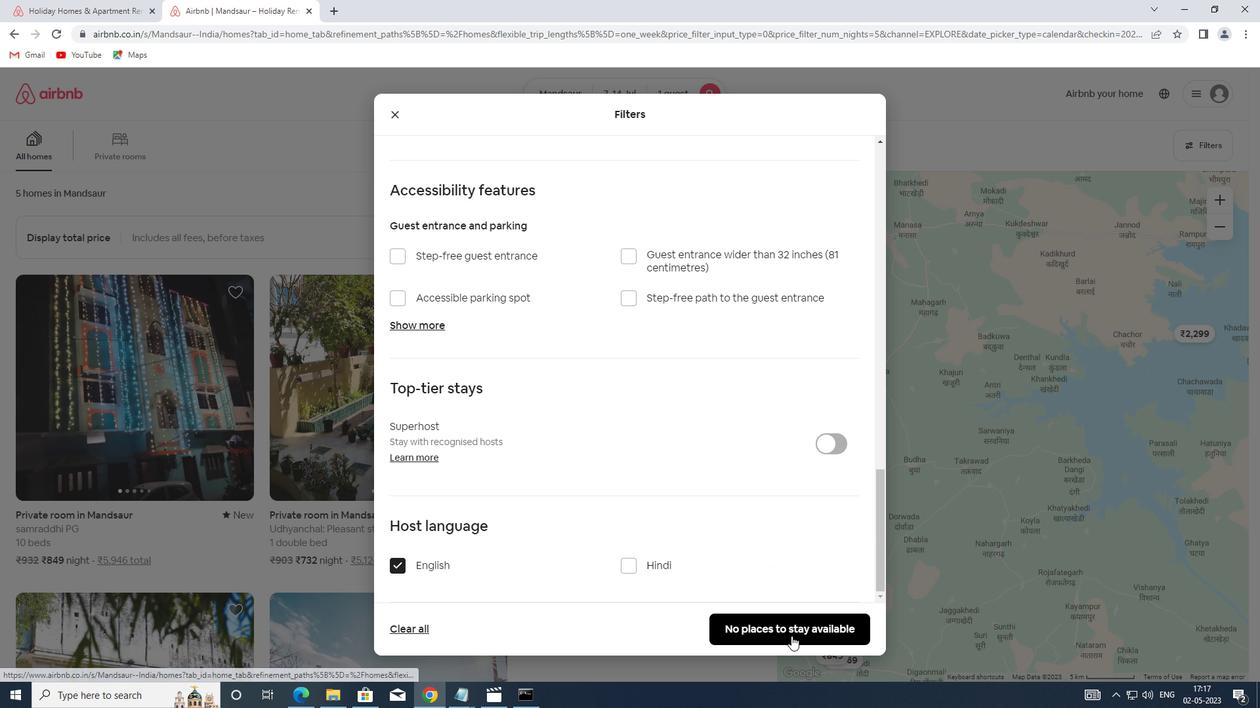 
